 Task: Find connections with filter location Būsh with filter topic #managementwith filter profile language Spanish with filter current company SKS Enterpprises - Human Resource Planning and Management with filter school RAYAT BAHRA UNIVERSITY with filter industry Motor Vehicle Parts Manufacturing with filter service category Videography with filter keywords title Mechanic
Action: Mouse moved to (495, 69)
Screenshot: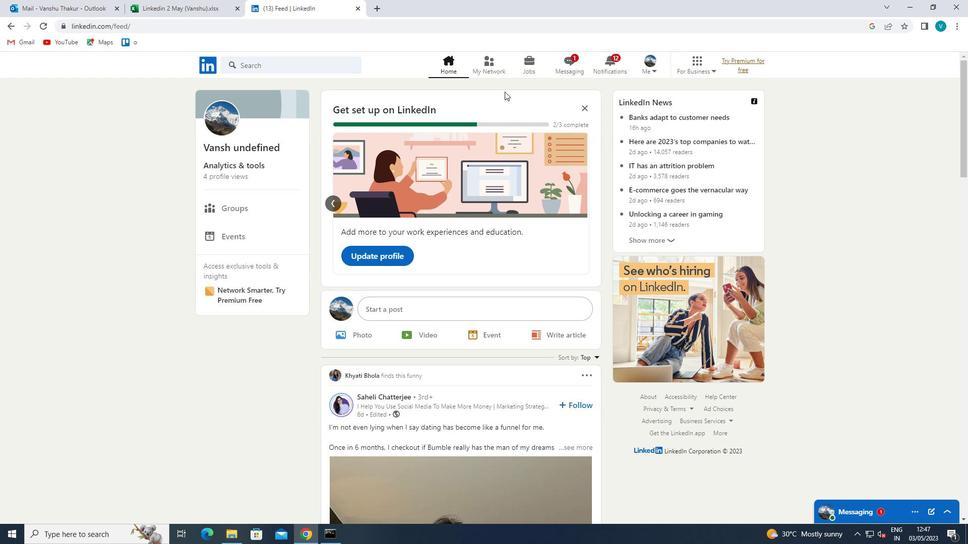 
Action: Mouse pressed left at (495, 69)
Screenshot: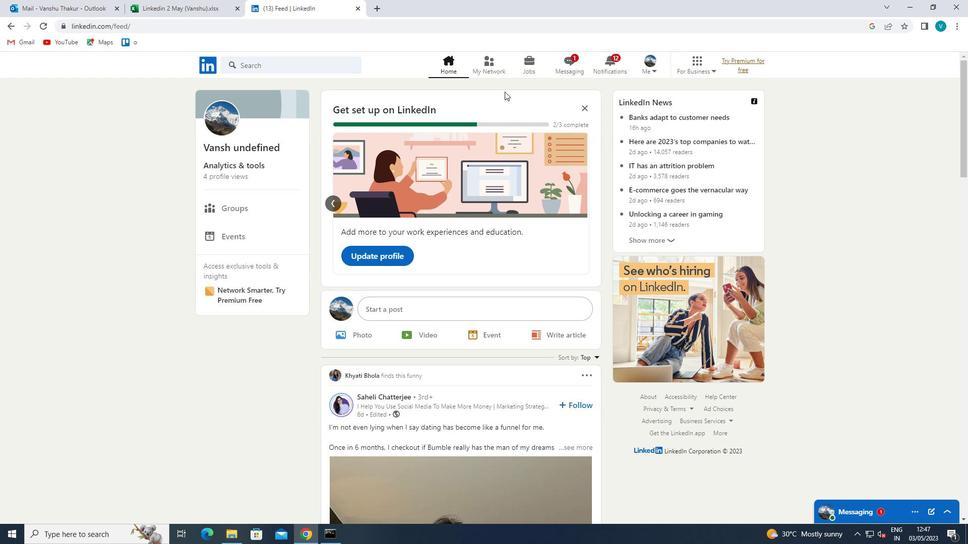
Action: Mouse moved to (265, 114)
Screenshot: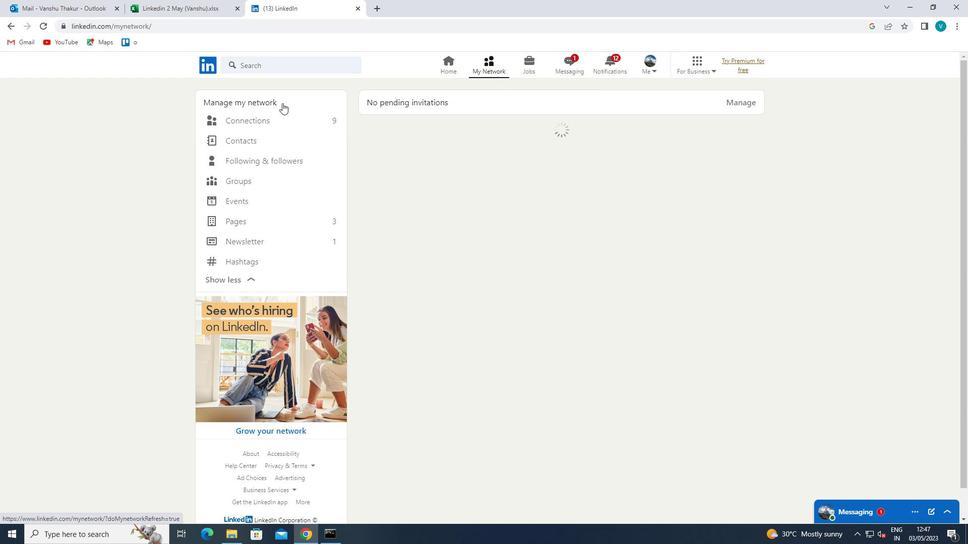 
Action: Mouse pressed left at (265, 114)
Screenshot: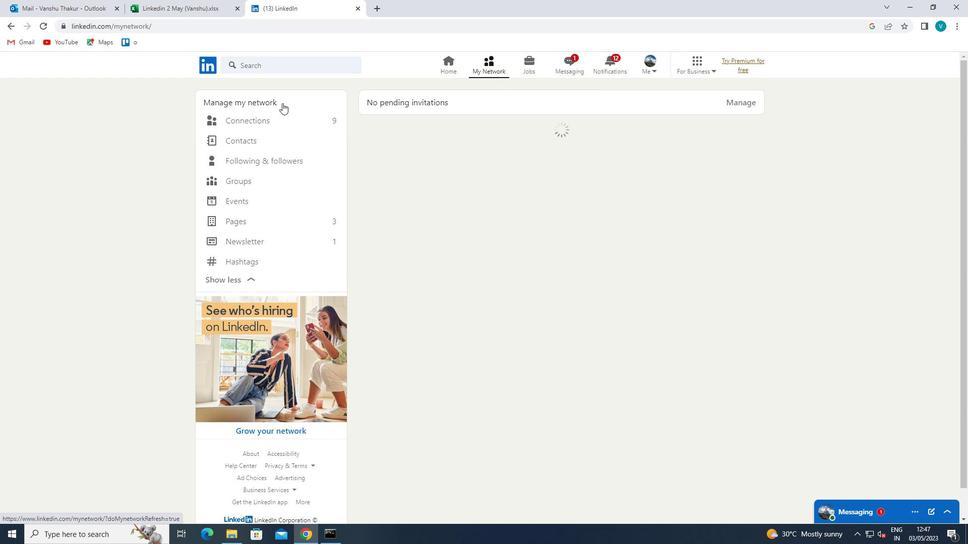 
Action: Mouse moved to (562, 119)
Screenshot: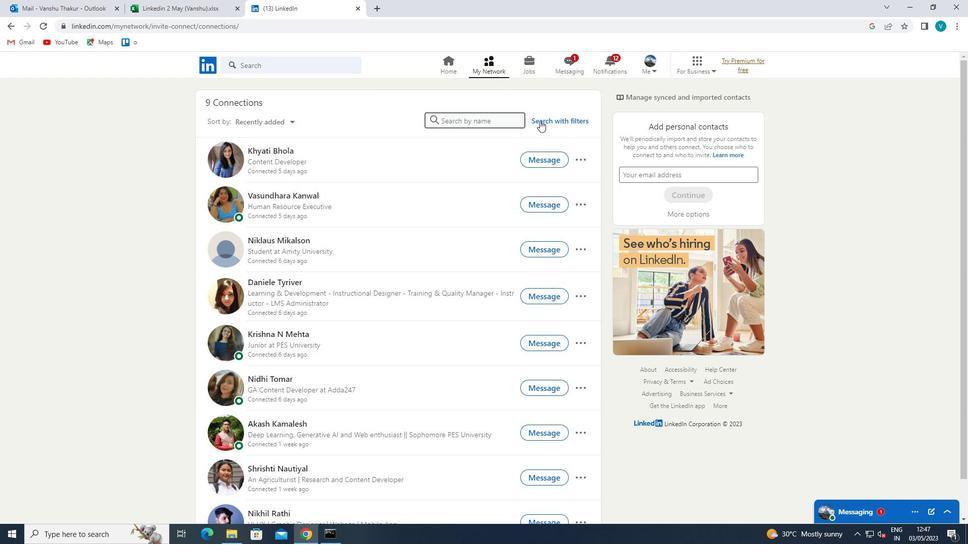 
Action: Mouse pressed left at (562, 119)
Screenshot: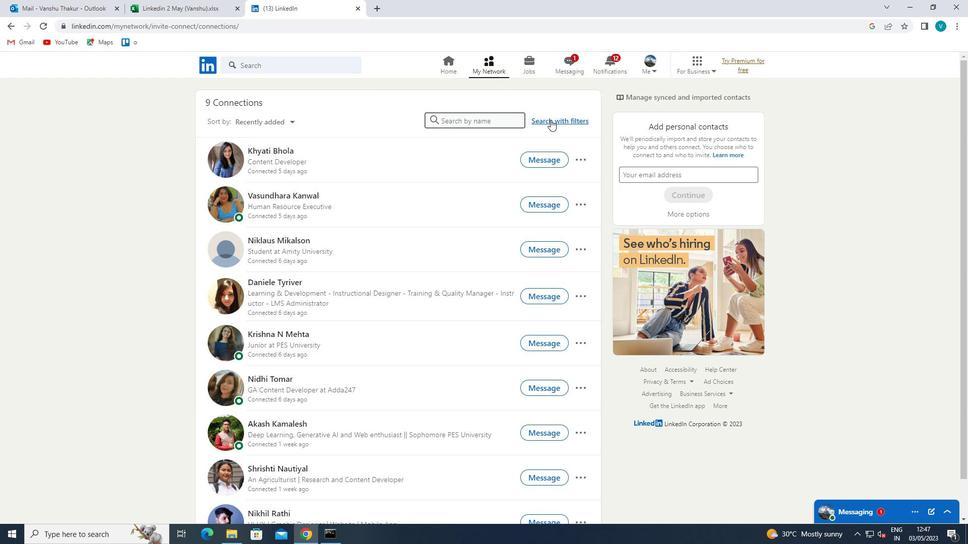 
Action: Mouse moved to (471, 93)
Screenshot: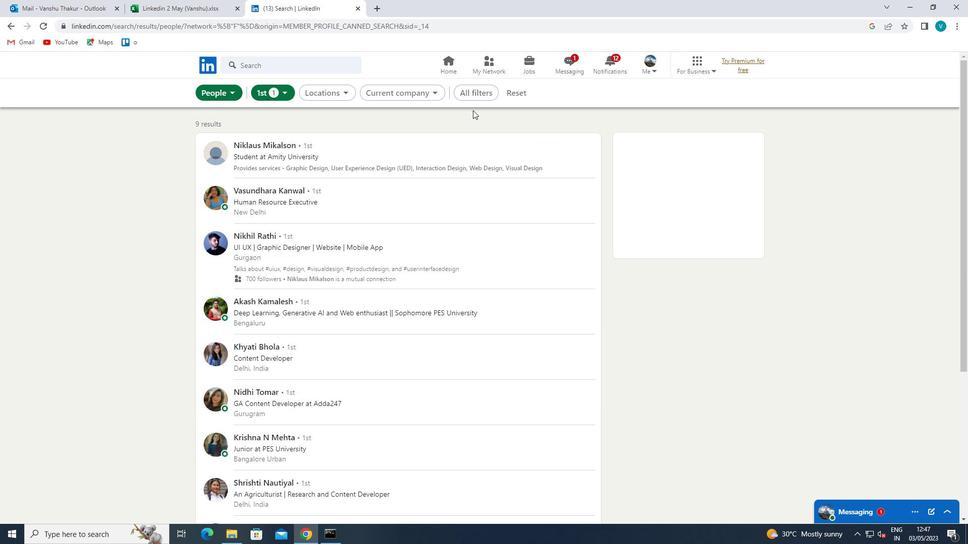 
Action: Mouse pressed left at (471, 93)
Screenshot: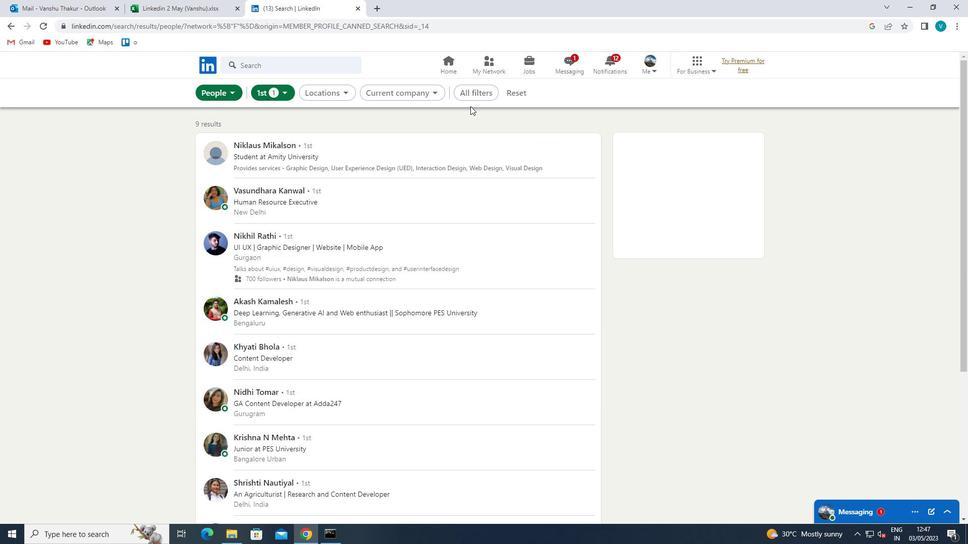 
Action: Mouse moved to (768, 203)
Screenshot: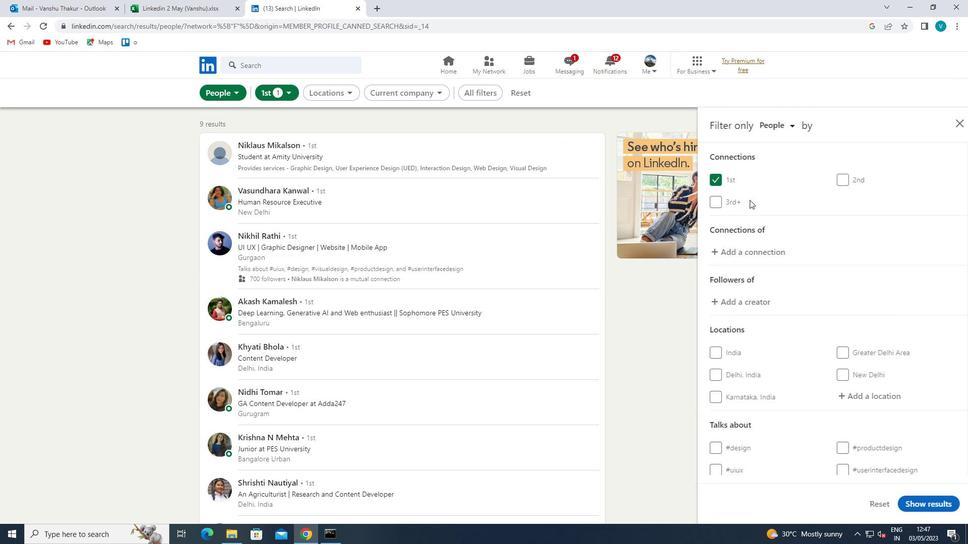 
Action: Mouse scrolled (768, 203) with delta (0, 0)
Screenshot: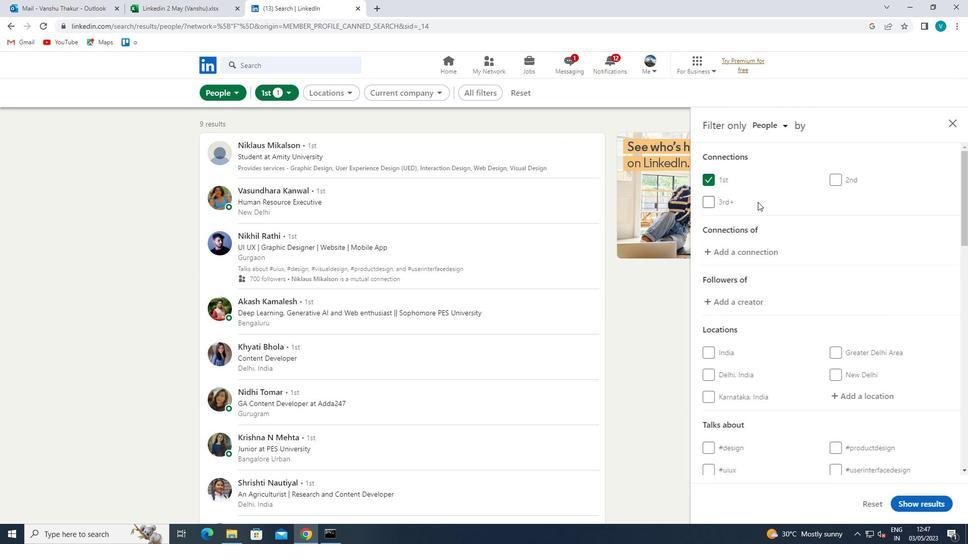 
Action: Mouse scrolled (768, 203) with delta (0, 0)
Screenshot: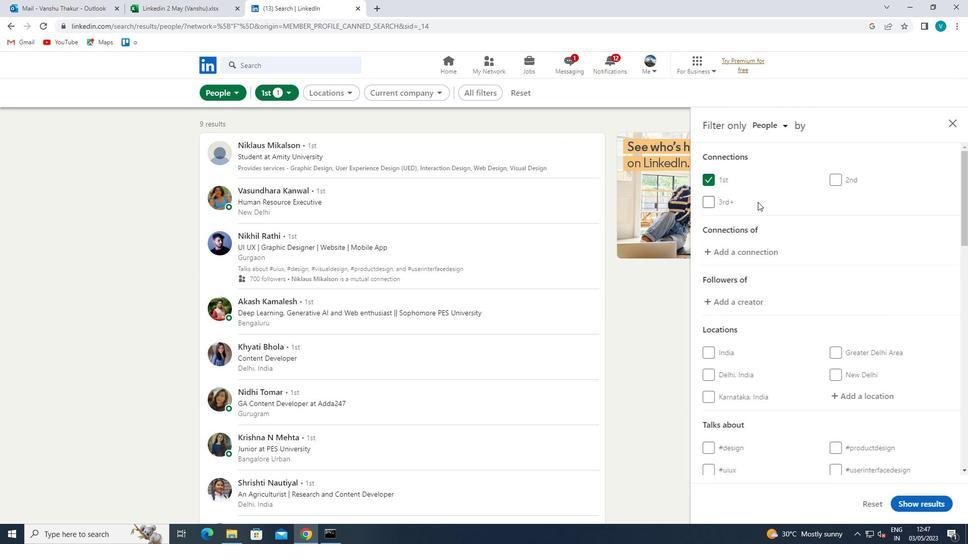 
Action: Mouse scrolled (768, 203) with delta (0, 0)
Screenshot: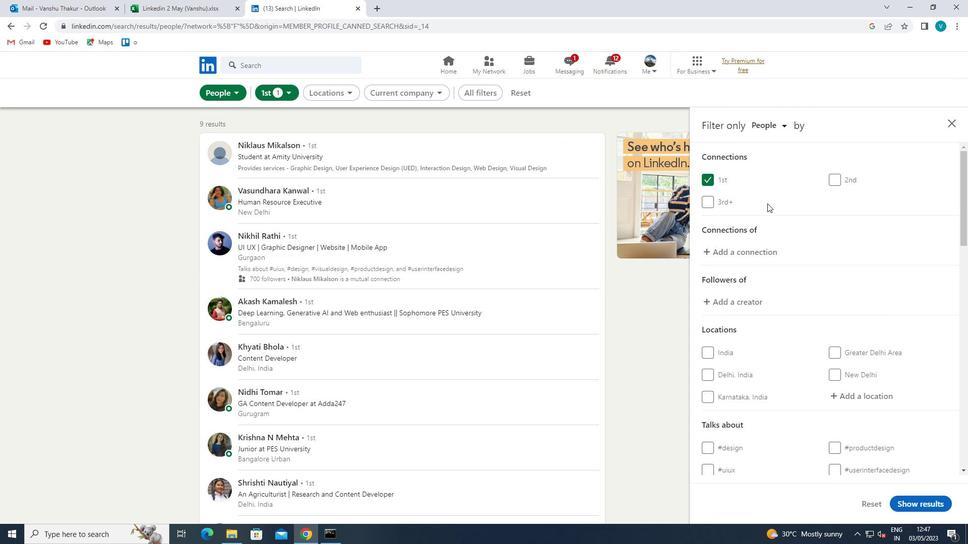 
Action: Mouse moved to (849, 240)
Screenshot: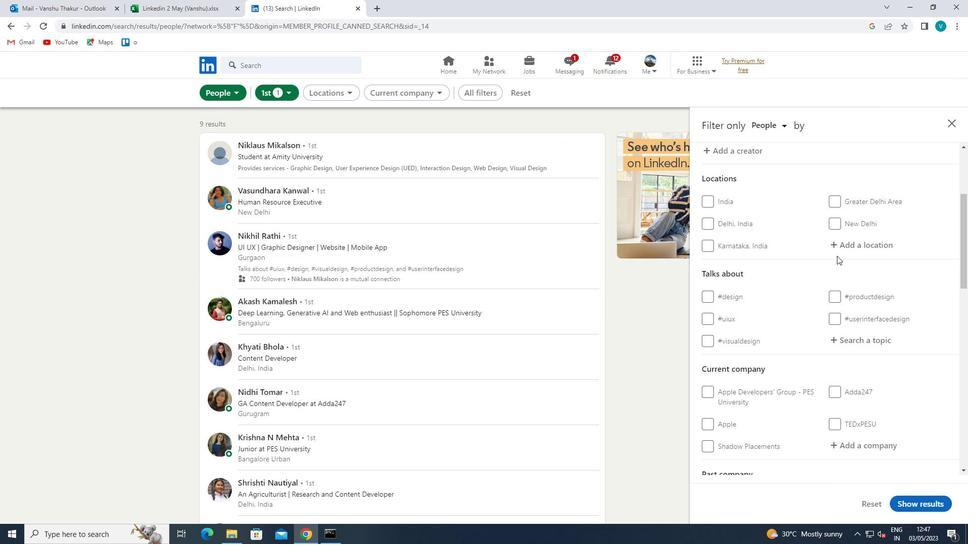 
Action: Mouse pressed left at (849, 240)
Screenshot: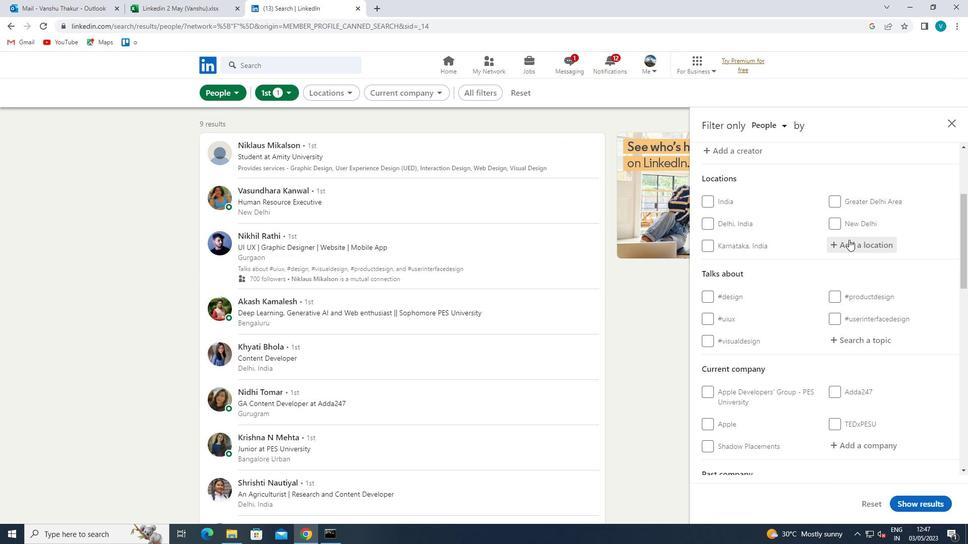 
Action: Mouse moved to (785, 202)
Screenshot: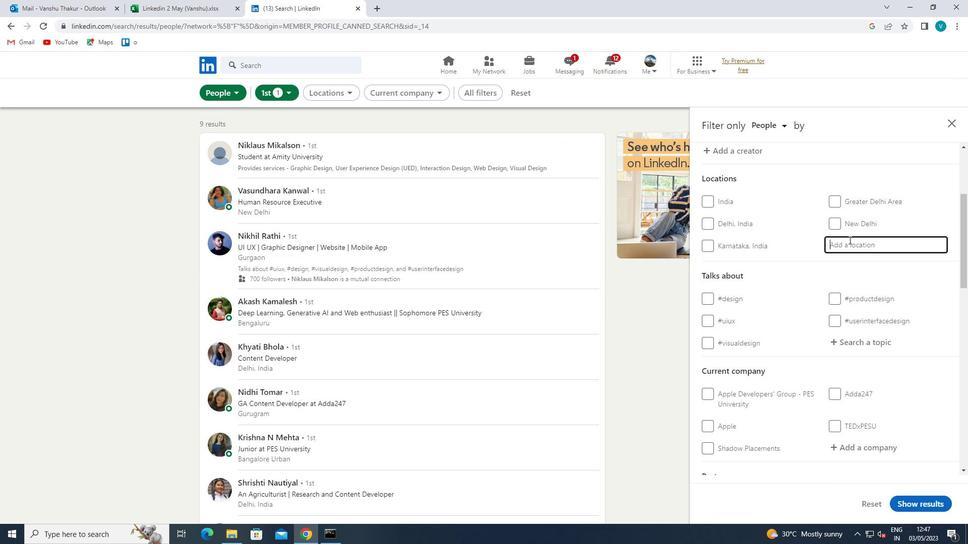 
Action: Key pressed <Key.shift>BUSH
Screenshot: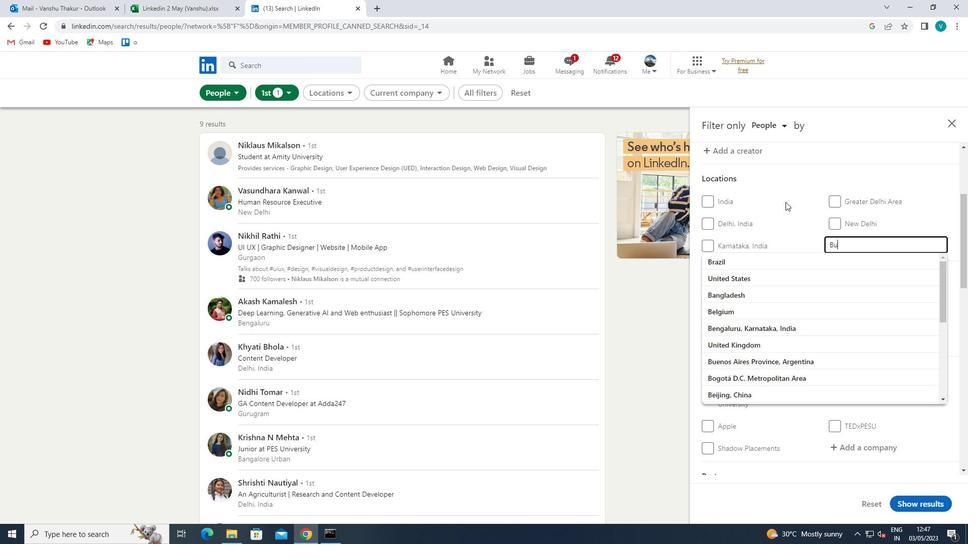 
Action: Mouse moved to (786, 263)
Screenshot: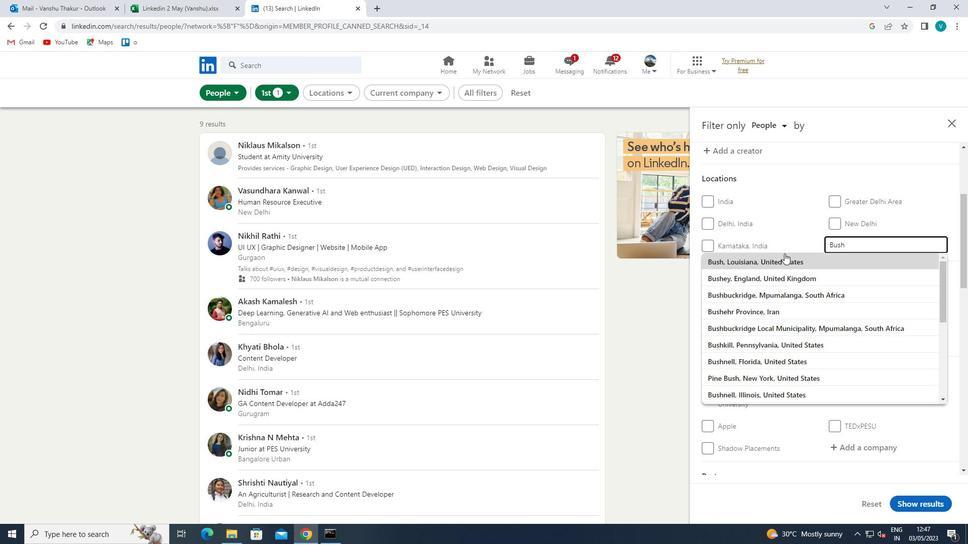 
Action: Mouse pressed left at (786, 263)
Screenshot: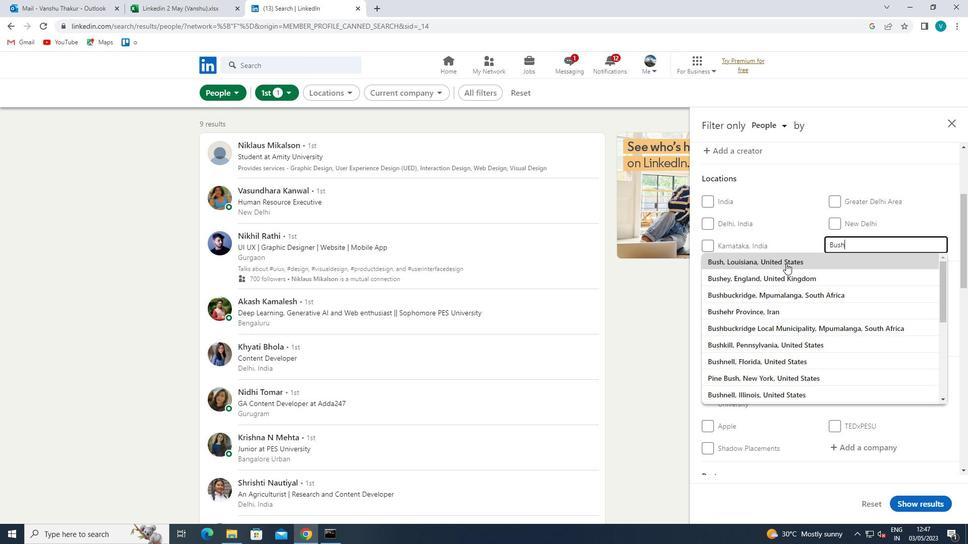 
Action: Mouse scrolled (786, 263) with delta (0, 0)
Screenshot: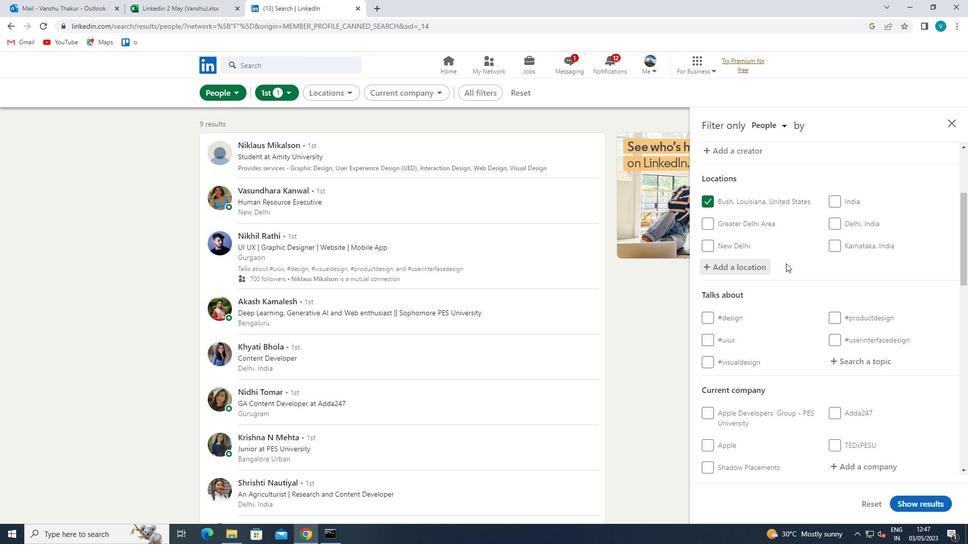 
Action: Mouse scrolled (786, 263) with delta (0, 0)
Screenshot: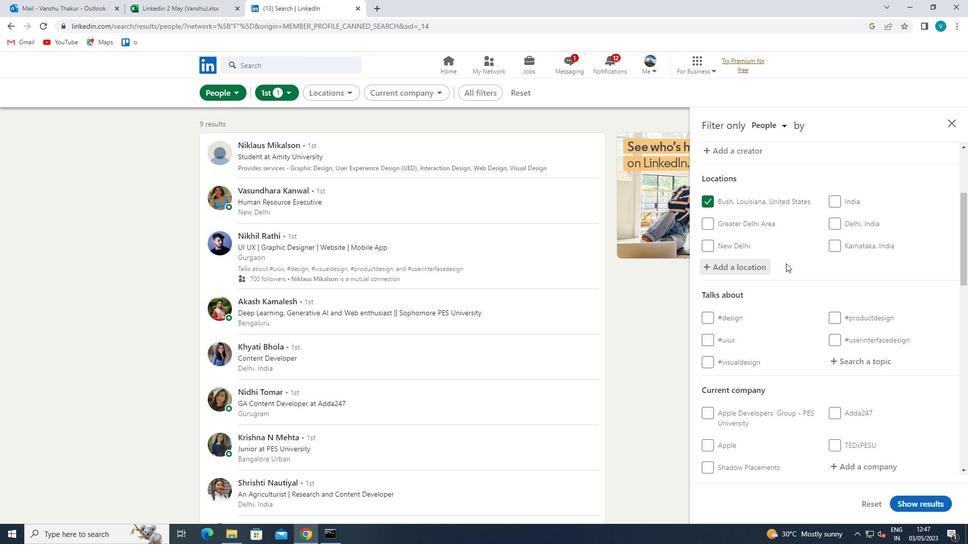 
Action: Mouse moved to (858, 264)
Screenshot: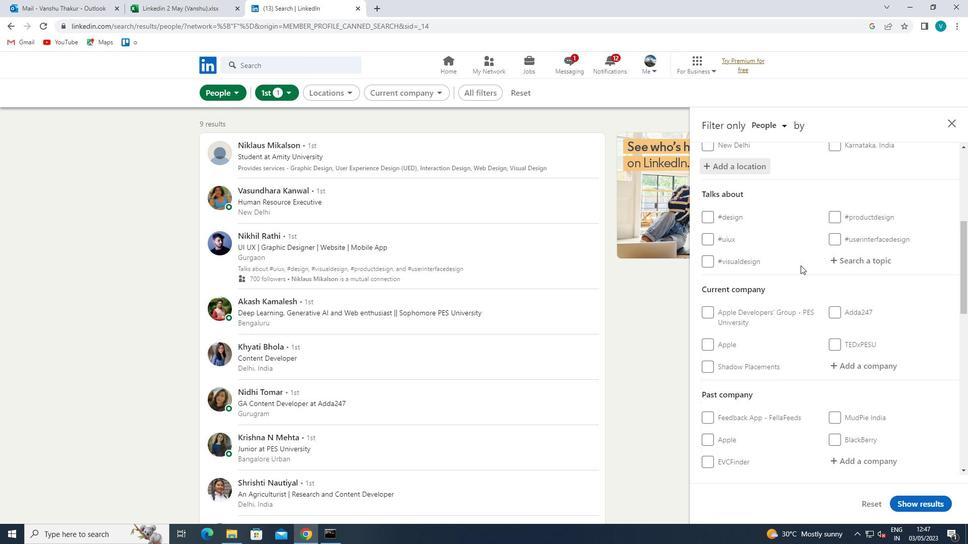
Action: Mouse pressed left at (858, 264)
Screenshot: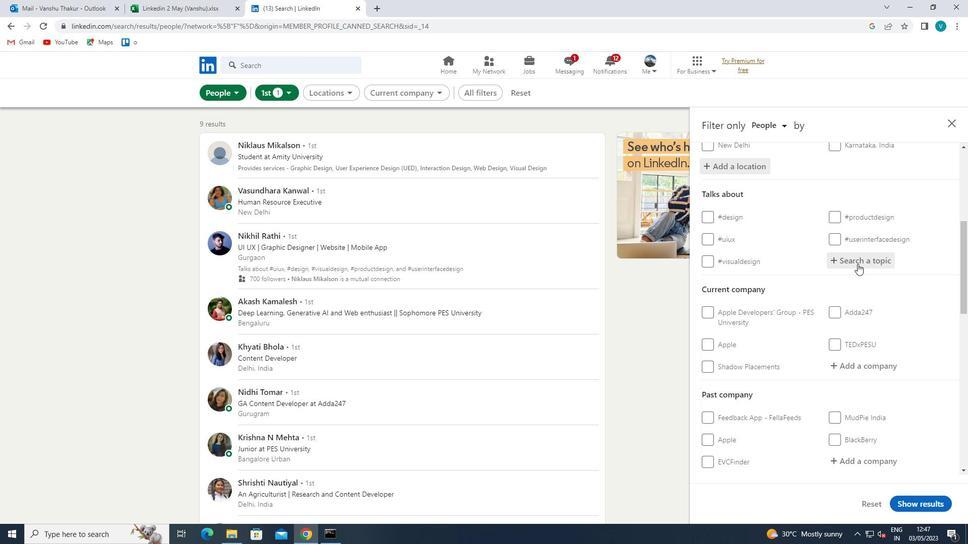 
Action: Key pressed MANAGEMENT
Screenshot: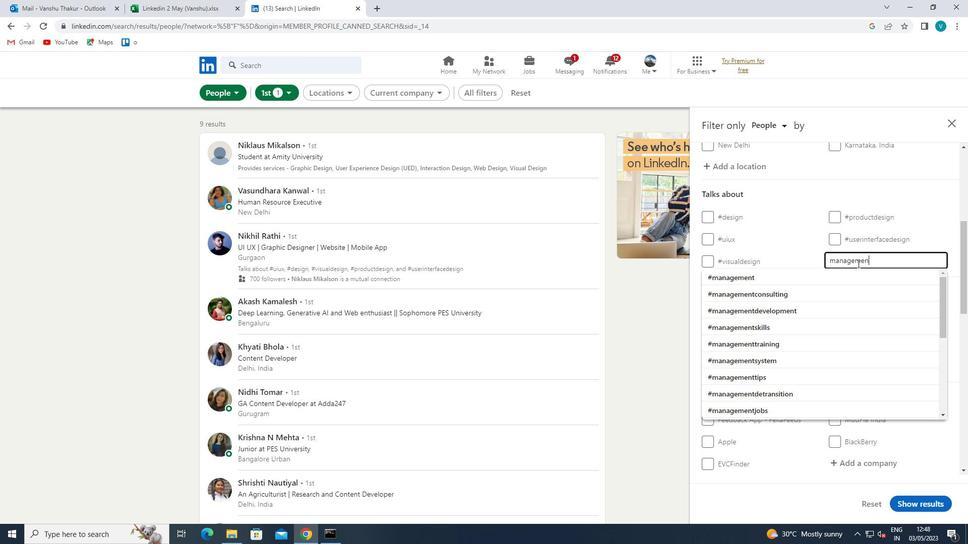 
Action: Mouse moved to (843, 273)
Screenshot: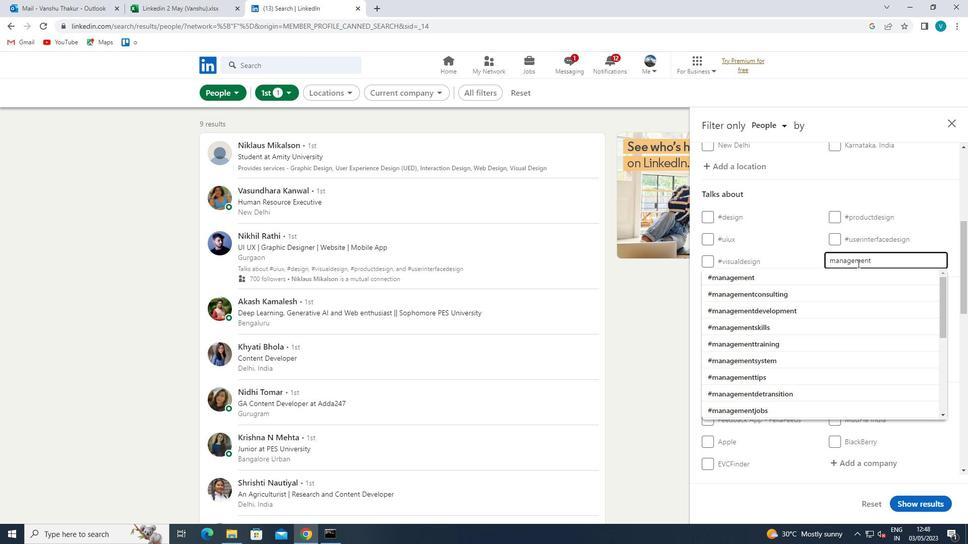 
Action: Mouse pressed left at (843, 273)
Screenshot: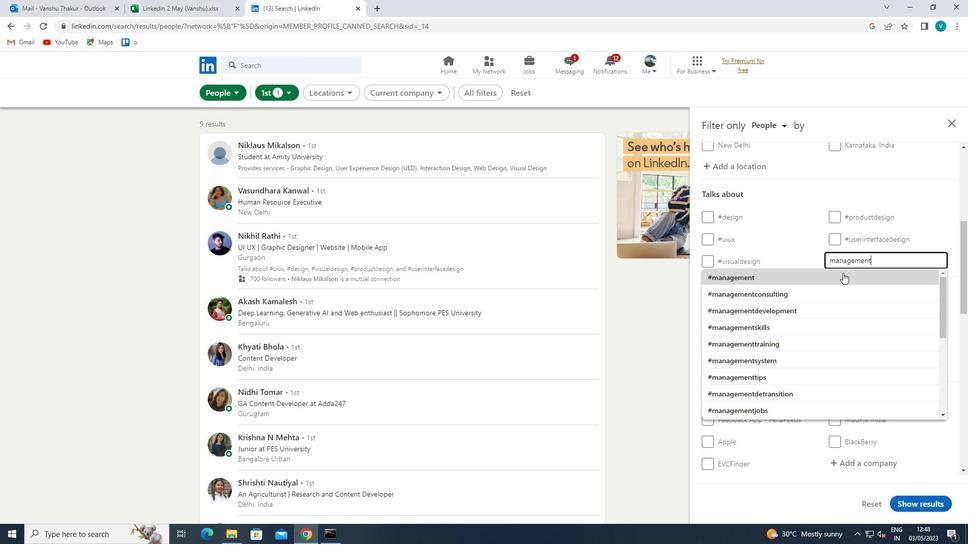 
Action: Mouse scrolled (843, 272) with delta (0, 0)
Screenshot: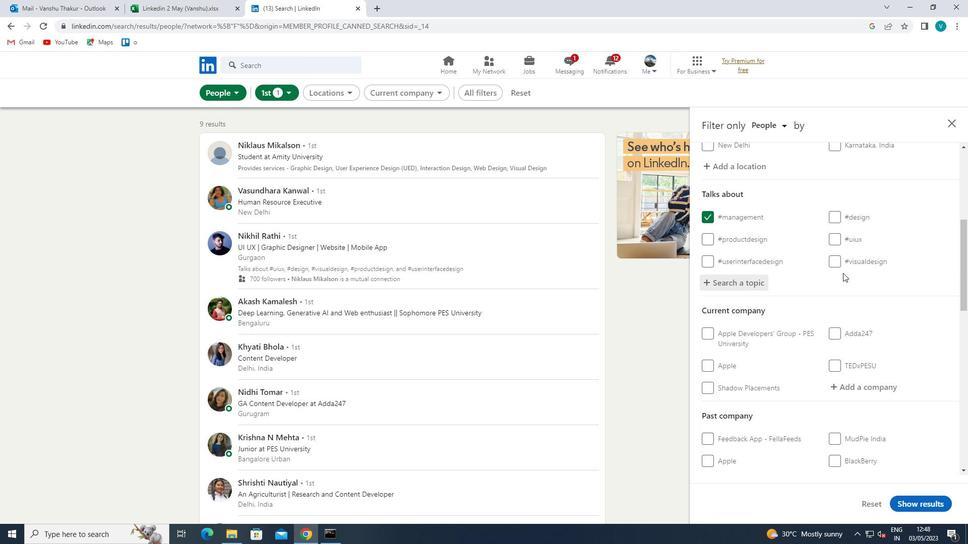 
Action: Mouse scrolled (843, 272) with delta (0, 0)
Screenshot: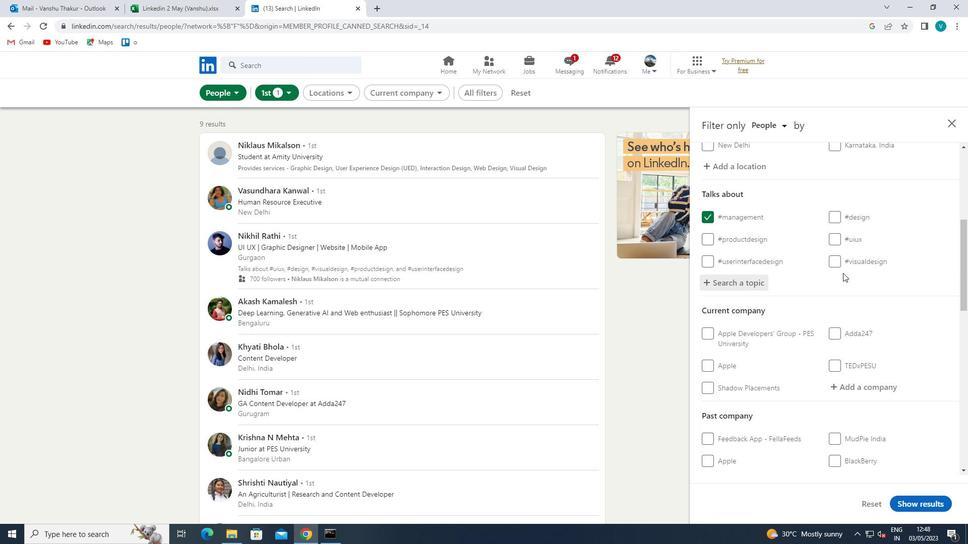
Action: Mouse scrolled (843, 272) with delta (0, 0)
Screenshot: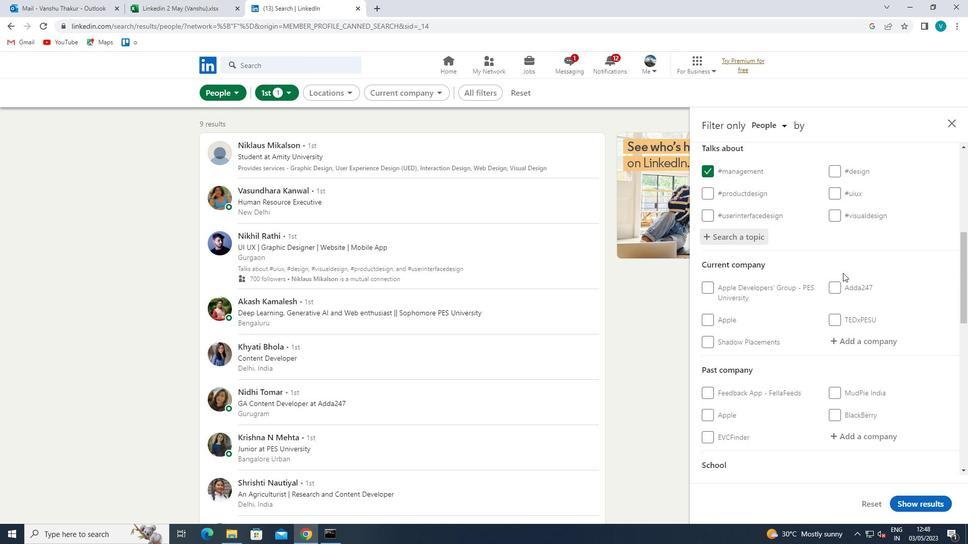 
Action: Mouse moved to (874, 234)
Screenshot: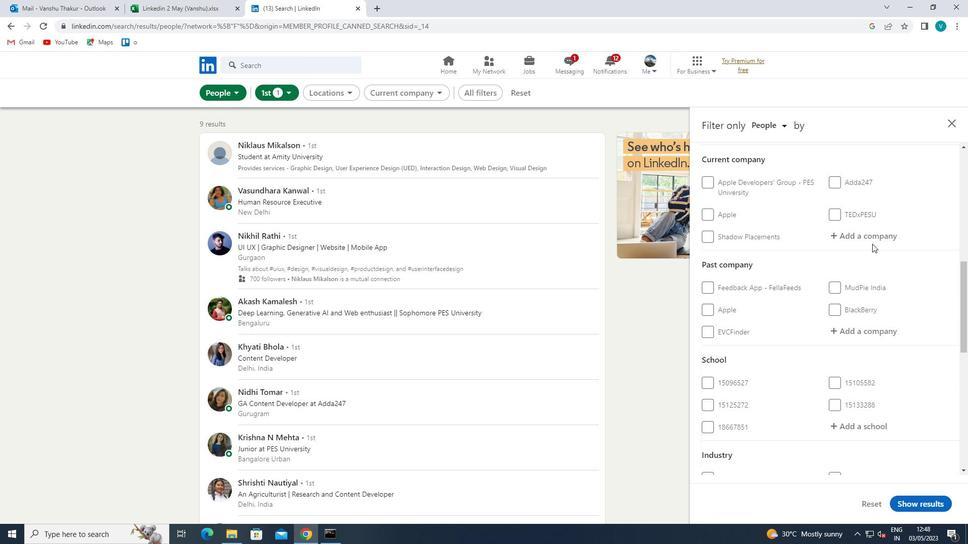
Action: Mouse pressed left at (874, 234)
Screenshot: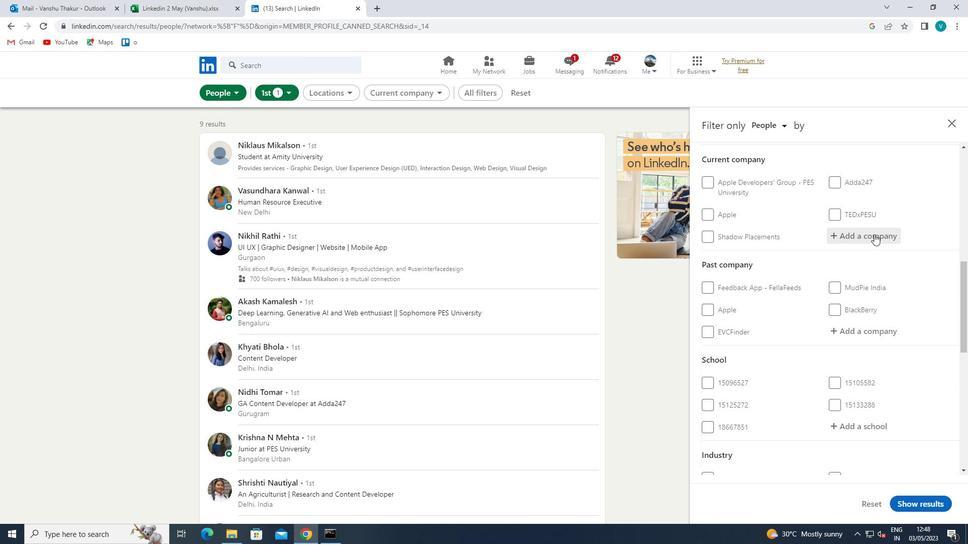 
Action: Key pressed <Key.shift>SKS<Key.space>
Screenshot: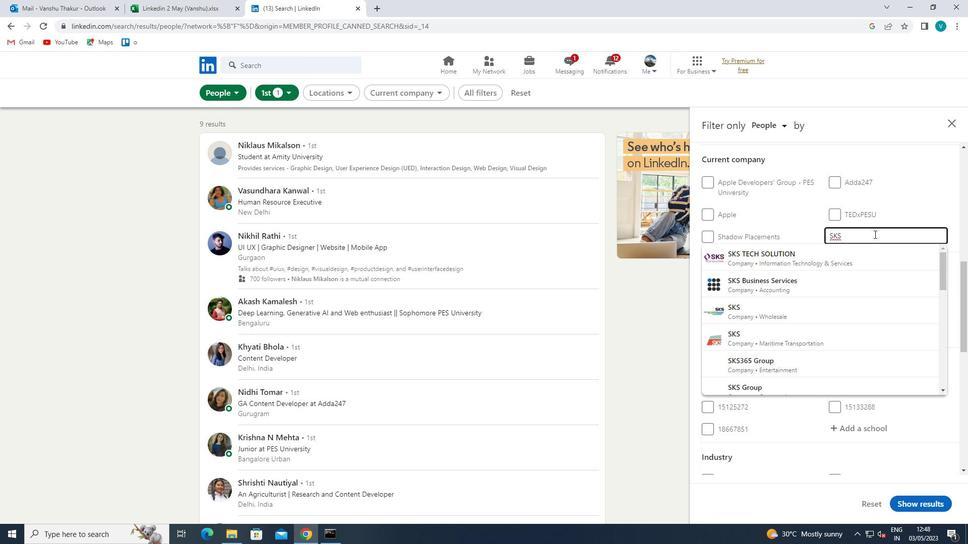 
Action: Mouse moved to (872, 236)
Screenshot: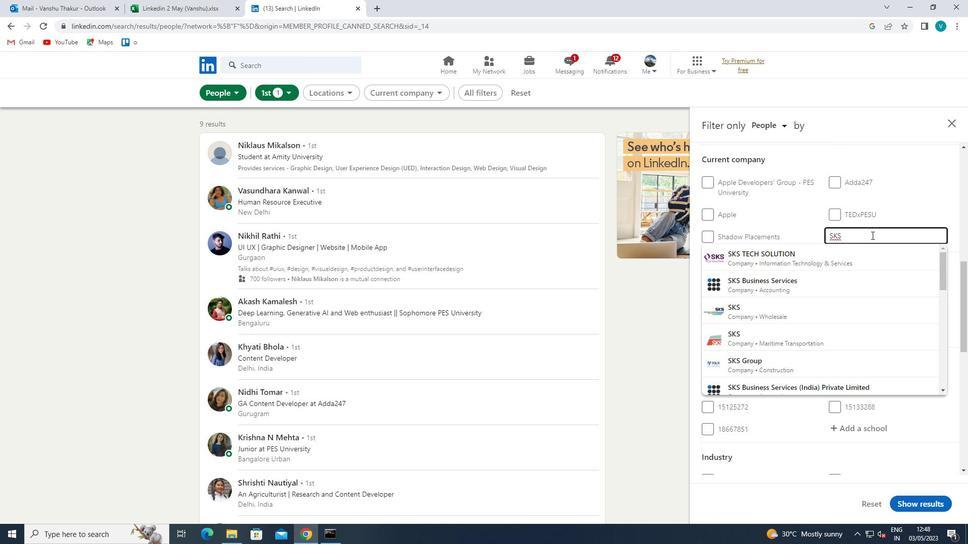 
Action: Key pressed <Key.shift>
Screenshot: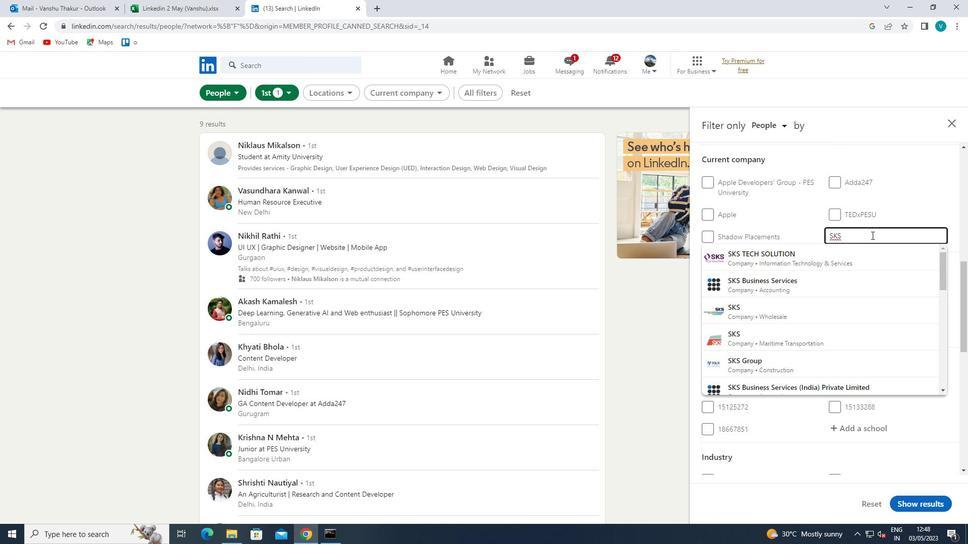 
Action: Mouse moved to (872, 236)
Screenshot: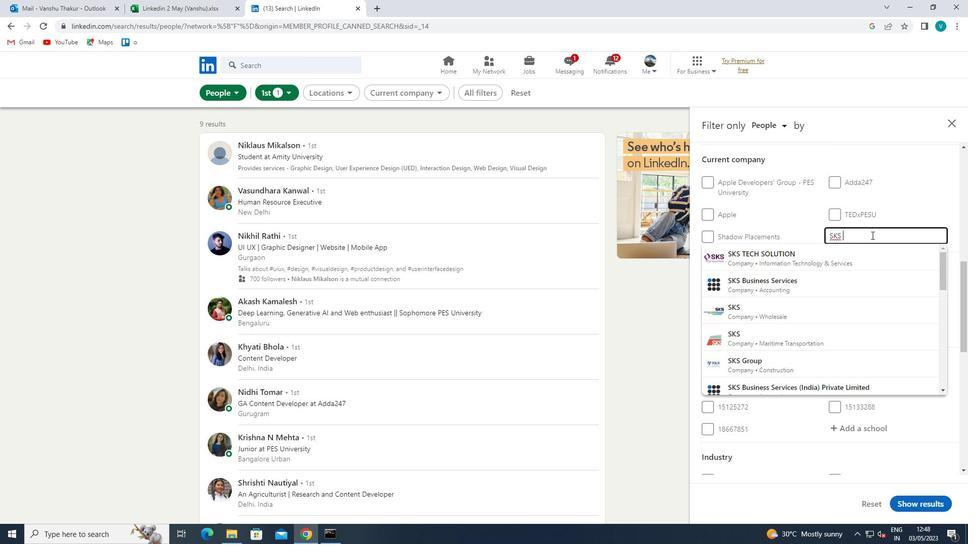 
Action: Key pressed EN
Screenshot: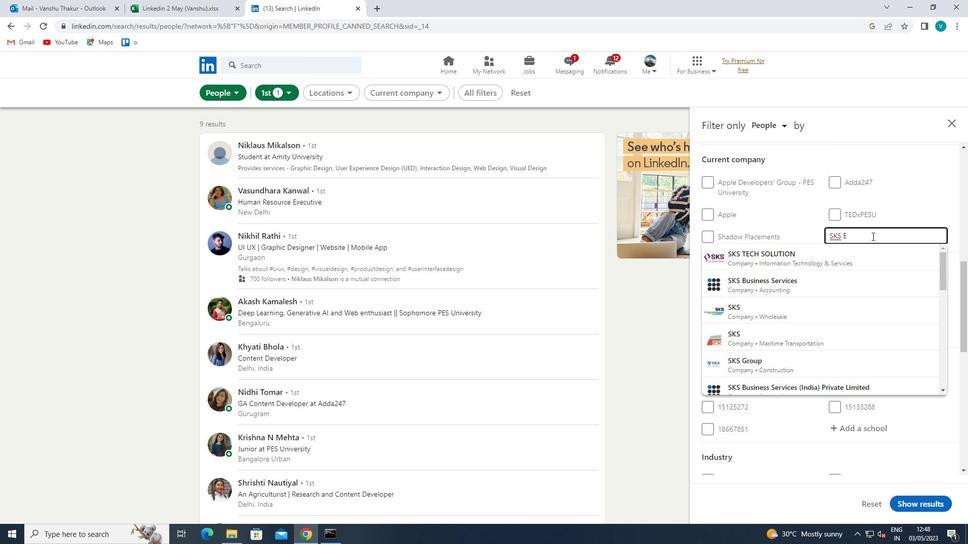 
Action: Mouse moved to (875, 255)
Screenshot: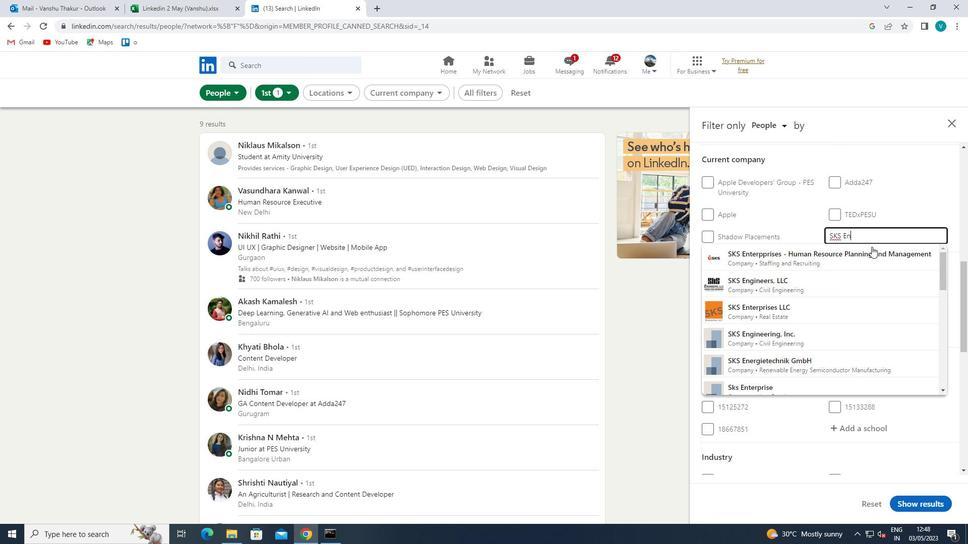 
Action: Mouse pressed left at (875, 255)
Screenshot: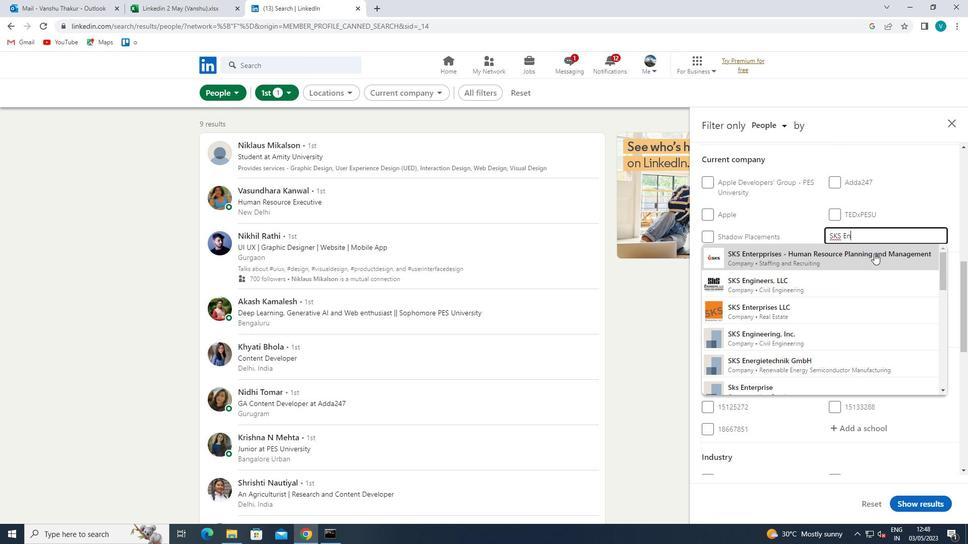 
Action: Mouse moved to (875, 257)
Screenshot: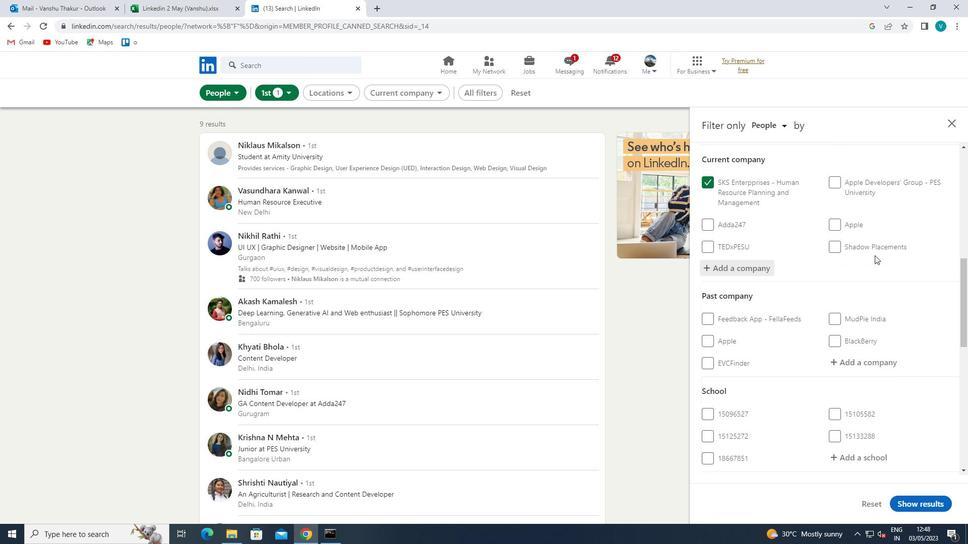 
Action: Mouse scrolled (875, 256) with delta (0, 0)
Screenshot: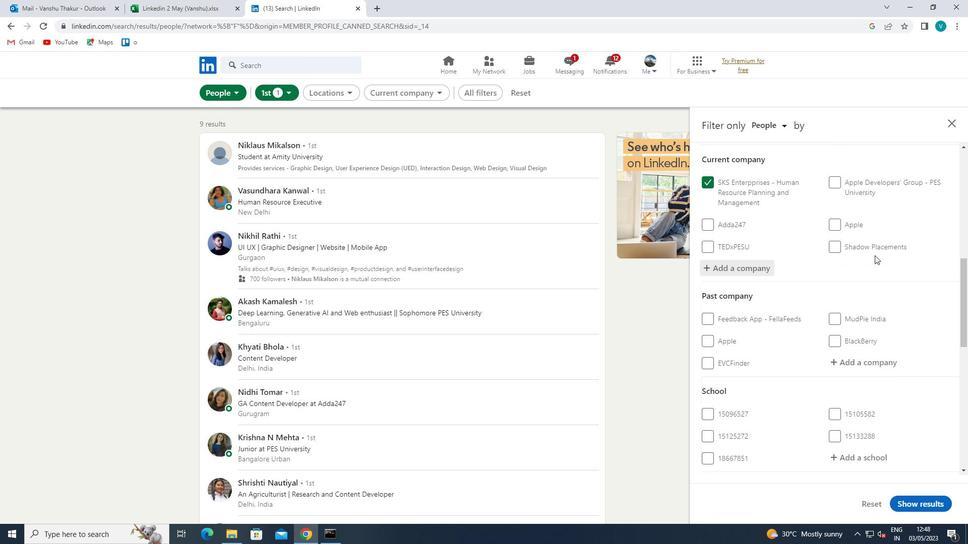 
Action: Mouse moved to (874, 257)
Screenshot: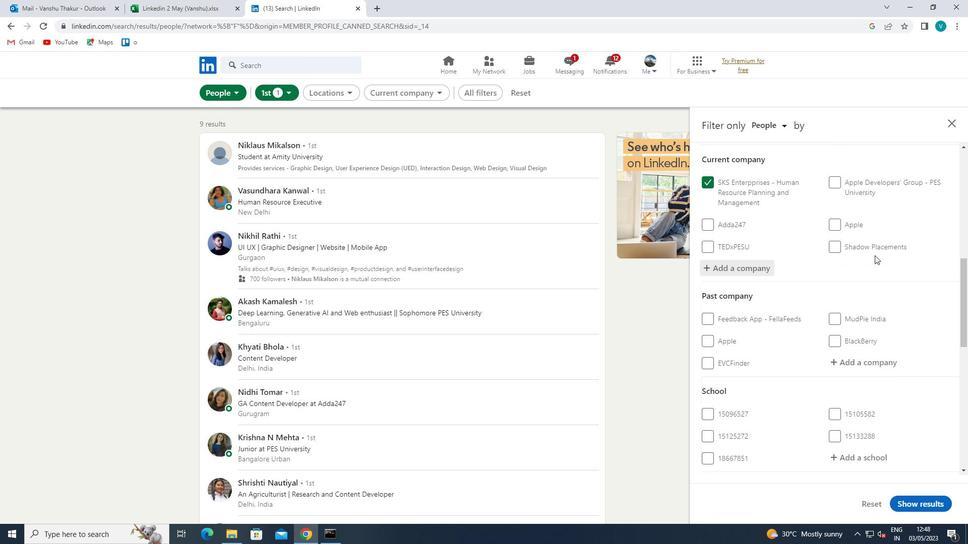
Action: Mouse scrolled (874, 257) with delta (0, 0)
Screenshot: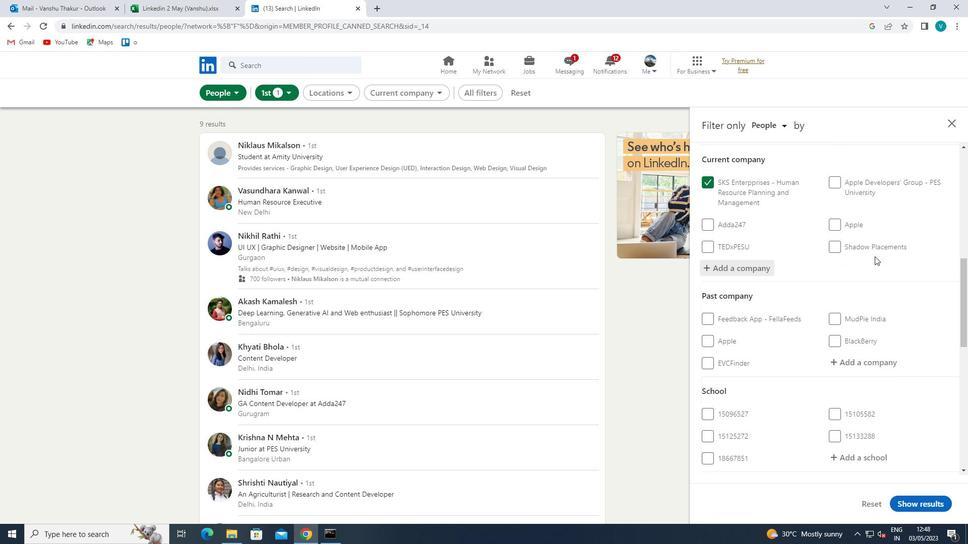 
Action: Mouse moved to (873, 258)
Screenshot: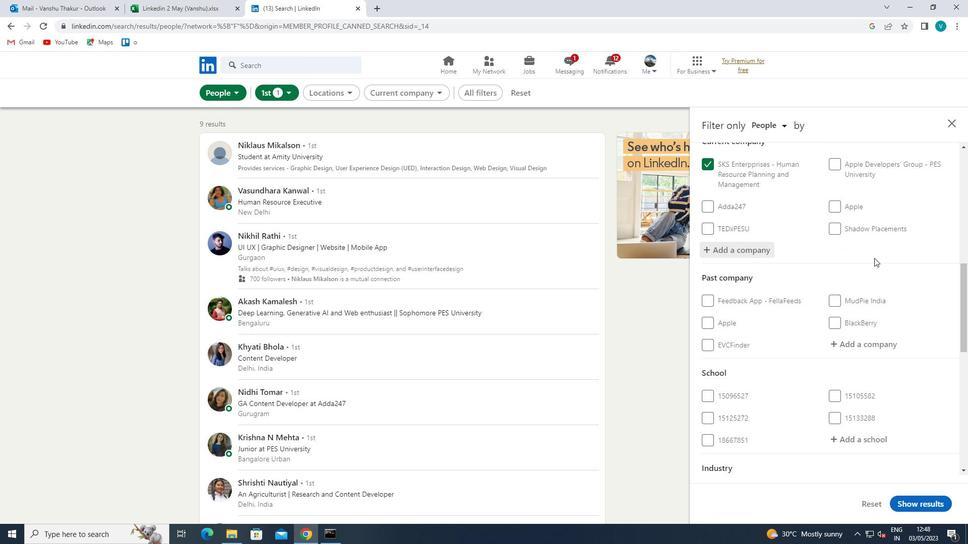 
Action: Mouse scrolled (873, 258) with delta (0, 0)
Screenshot: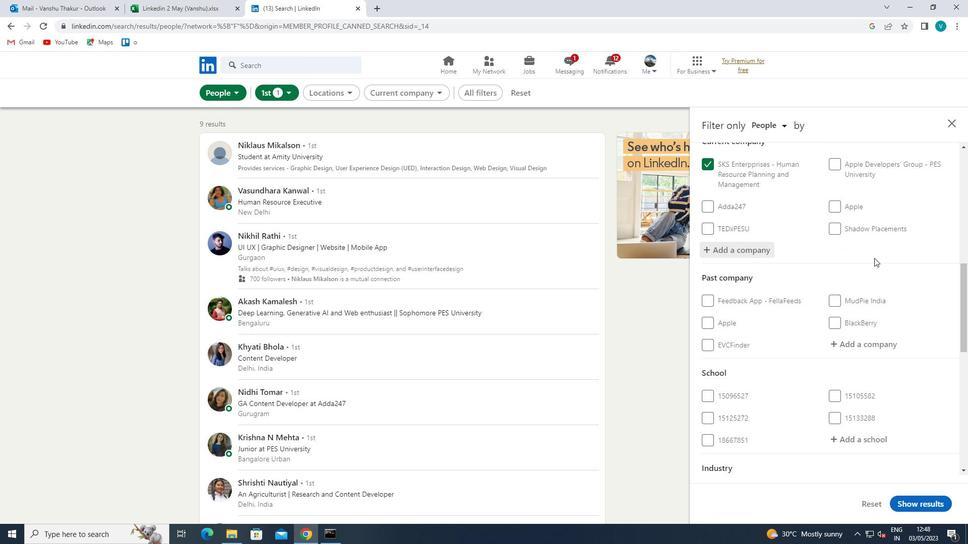 
Action: Mouse moved to (859, 302)
Screenshot: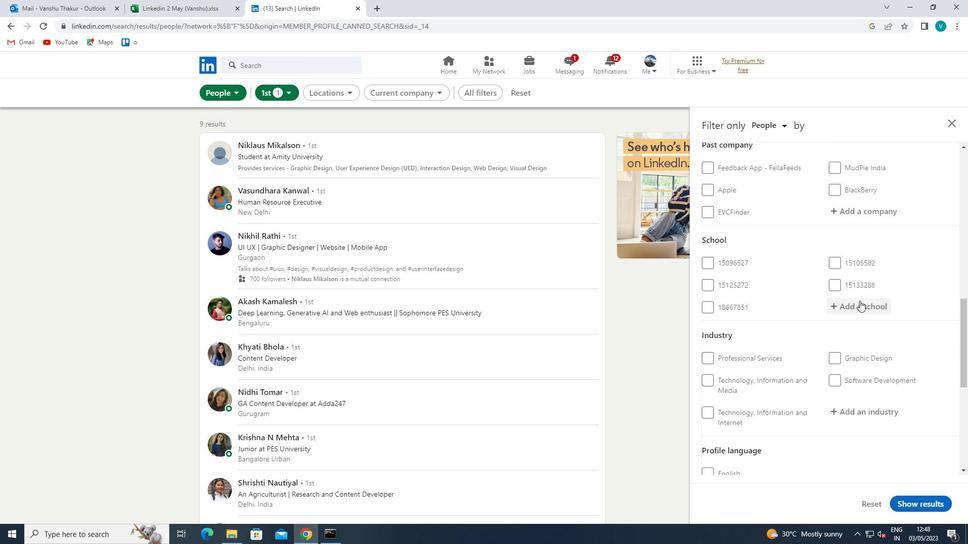 
Action: Mouse pressed left at (859, 302)
Screenshot: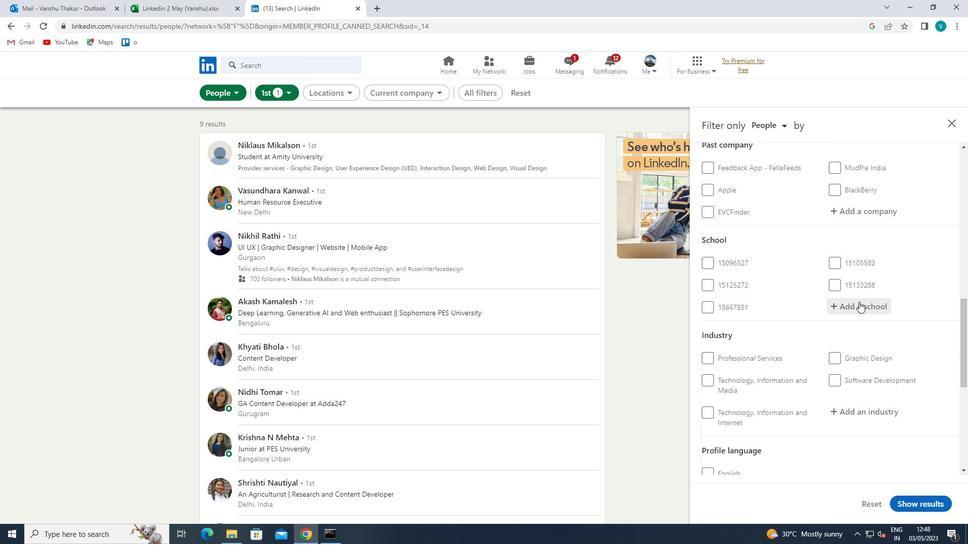 
Action: Key pressed <Key.shift><Key.shift><Key.shift><Key.shift>RAYAT<Key.space>
Screenshot: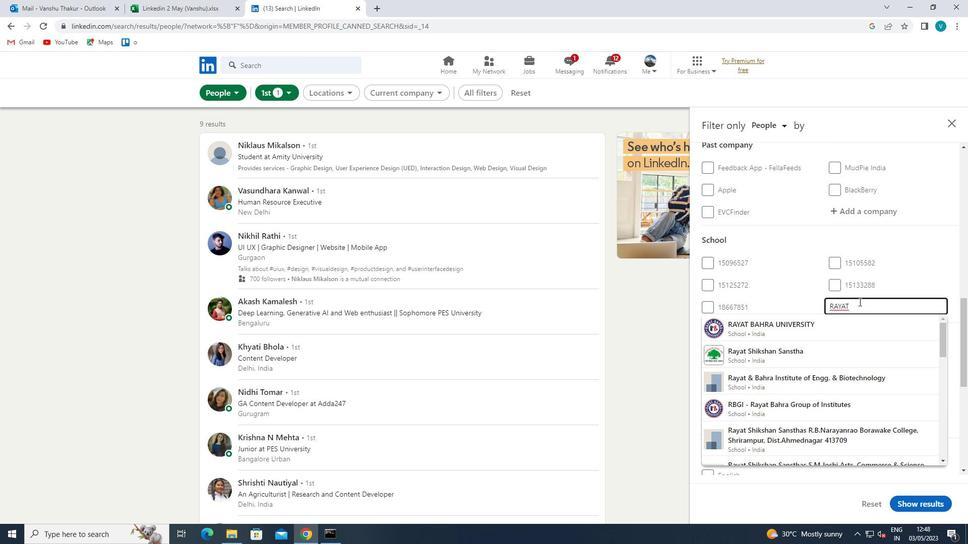 
Action: Mouse moved to (846, 327)
Screenshot: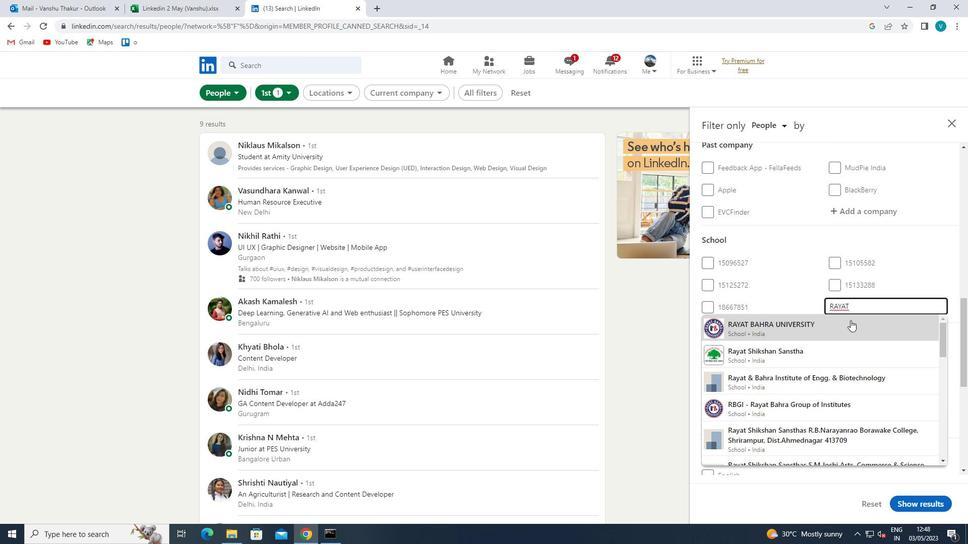 
Action: Mouse pressed left at (846, 327)
Screenshot: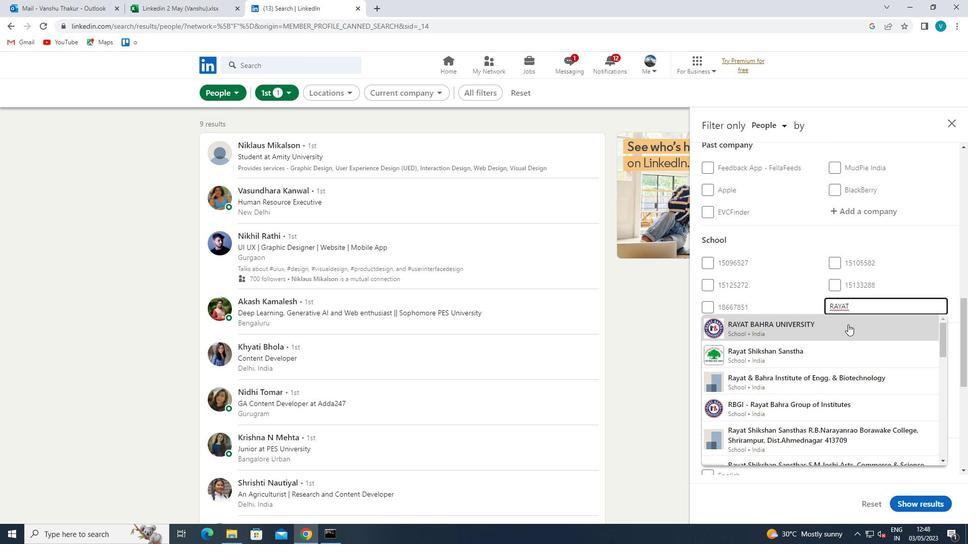 
Action: Mouse scrolled (846, 327) with delta (0, 0)
Screenshot: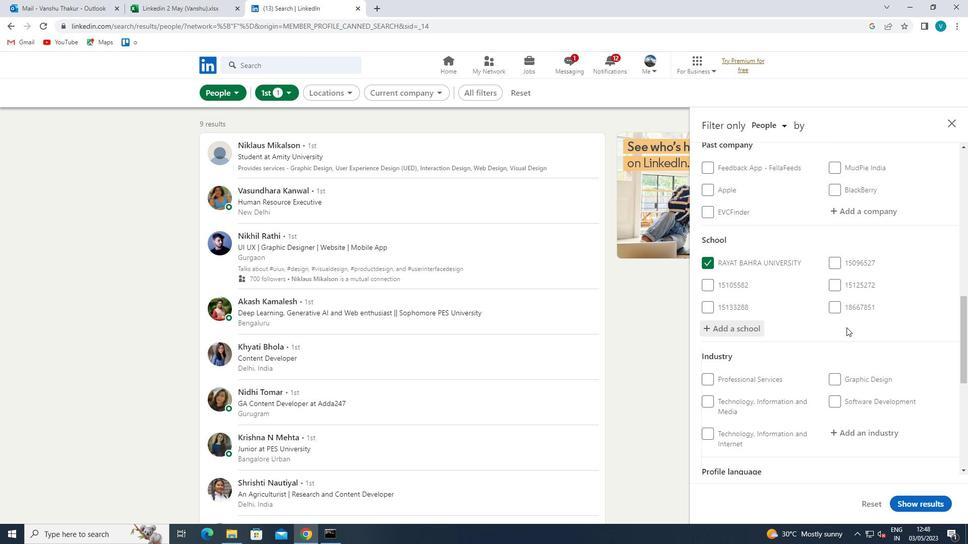 
Action: Mouse scrolled (846, 327) with delta (0, 0)
Screenshot: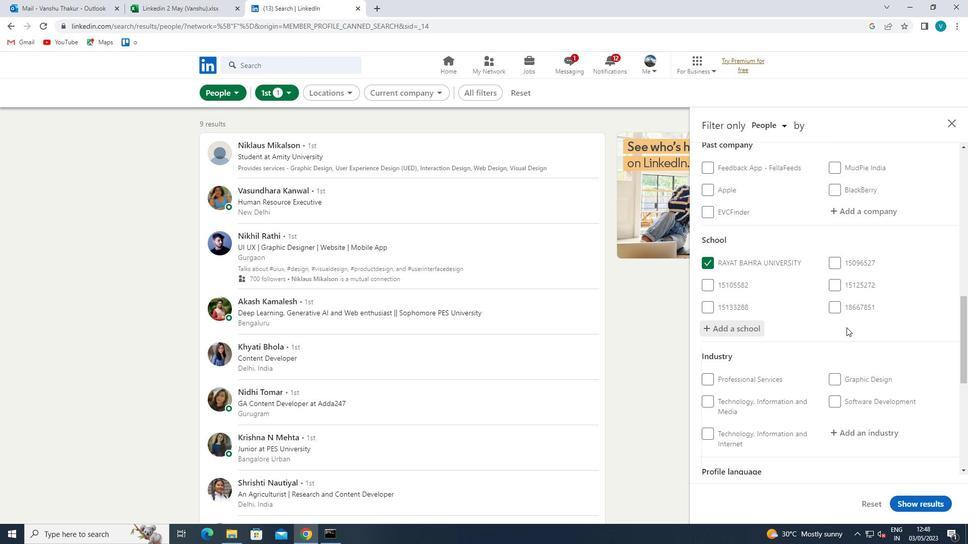 
Action: Mouse scrolled (846, 327) with delta (0, 0)
Screenshot: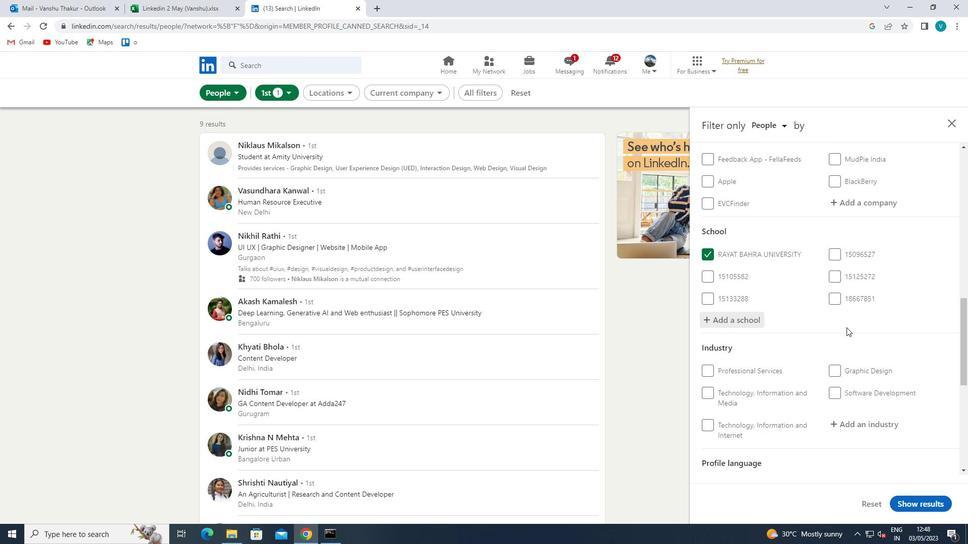 
Action: Mouse moved to (873, 278)
Screenshot: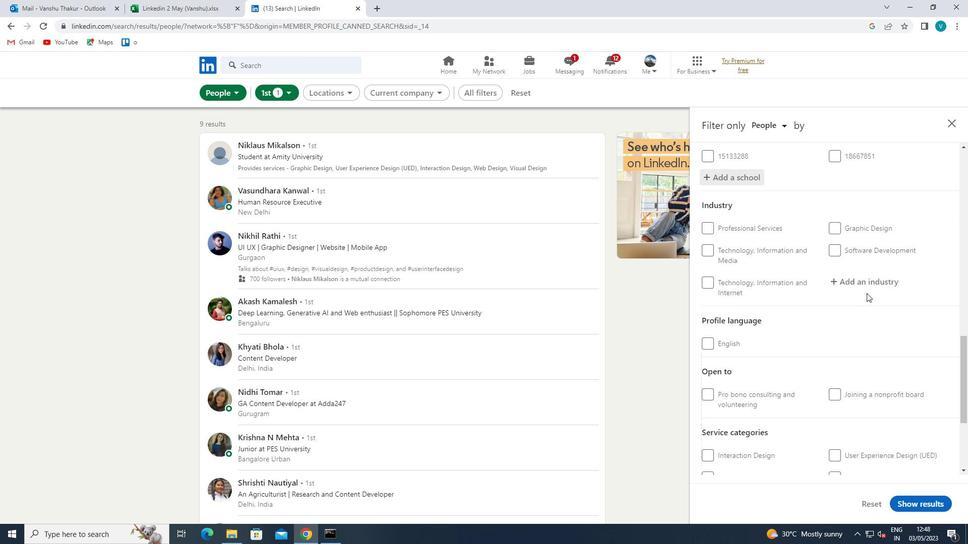 
Action: Mouse pressed left at (873, 278)
Screenshot: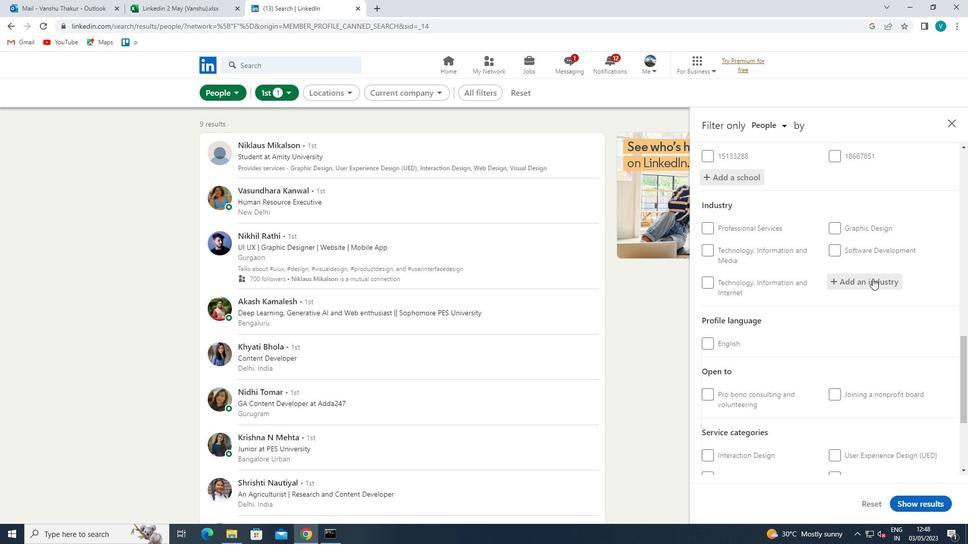 
Action: Key pressed <Key.shift>MOTOR<Key.space><Key.shift>VEHICLE<Key.space>
Screenshot: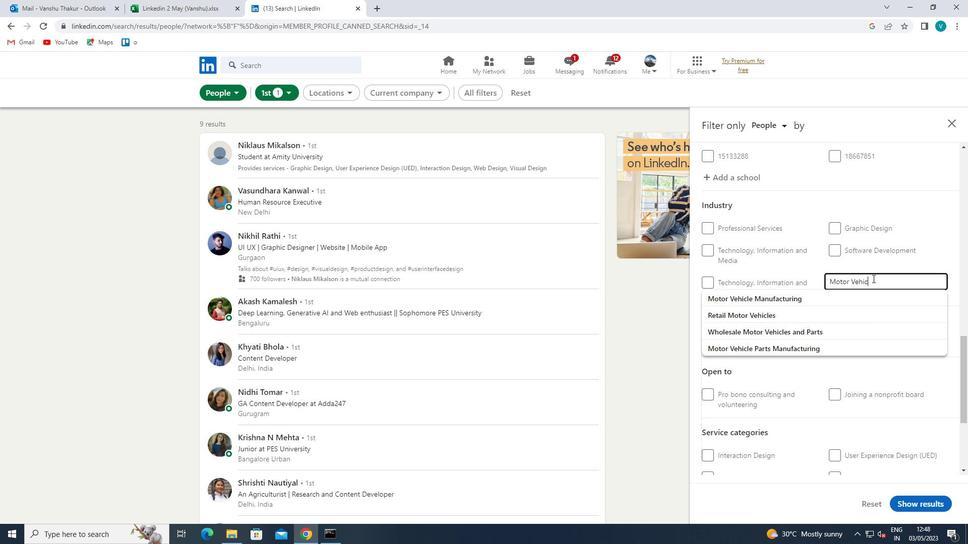 
Action: Mouse moved to (849, 310)
Screenshot: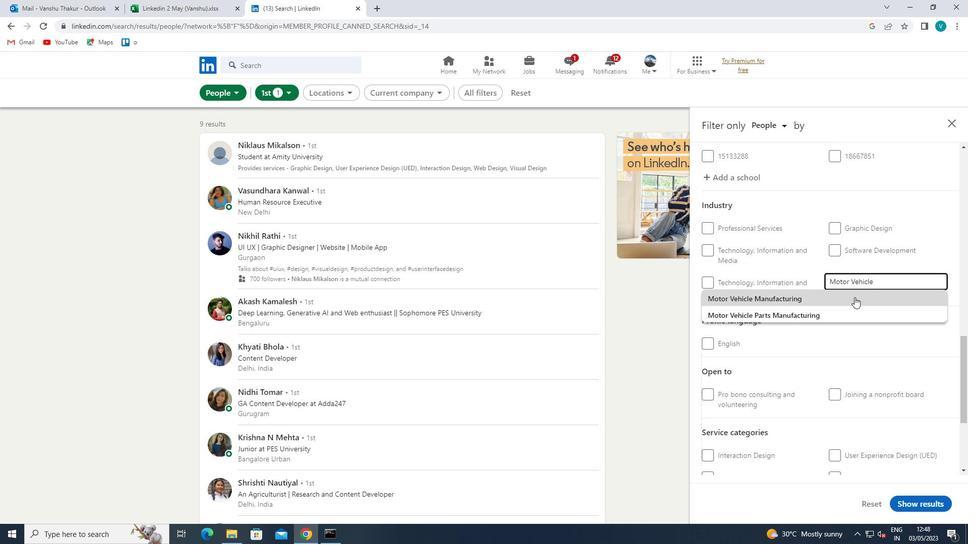 
Action: Mouse pressed left at (849, 310)
Screenshot: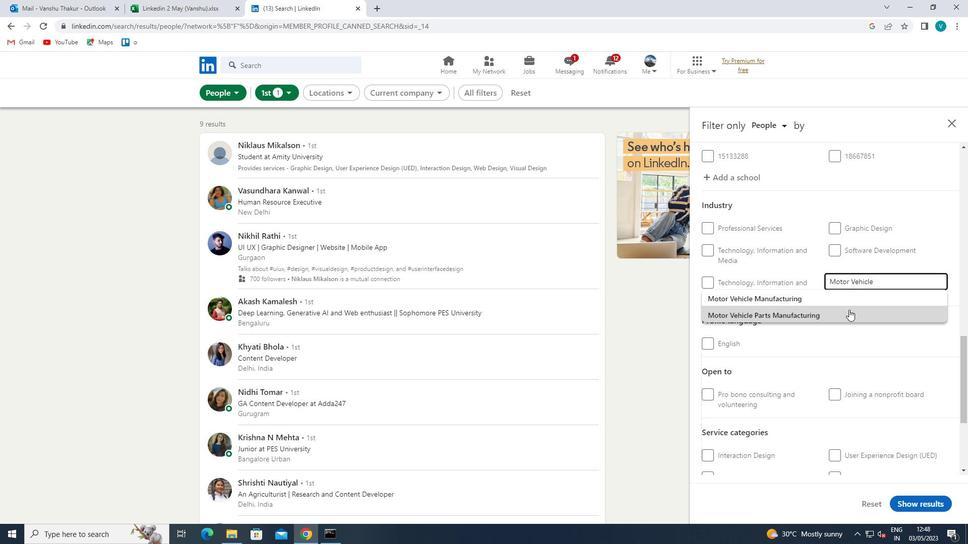 
Action: Mouse scrolled (849, 309) with delta (0, 0)
Screenshot: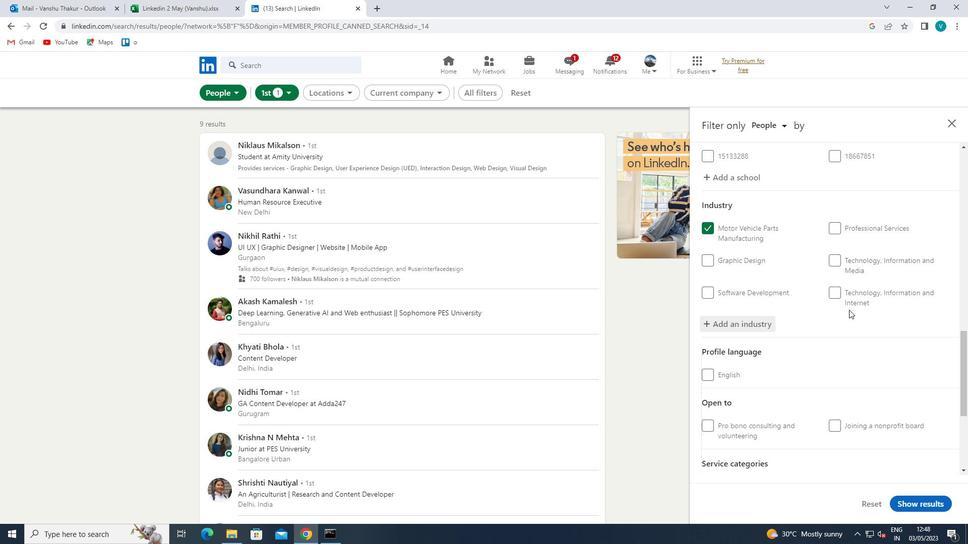 
Action: Mouse scrolled (849, 309) with delta (0, 0)
Screenshot: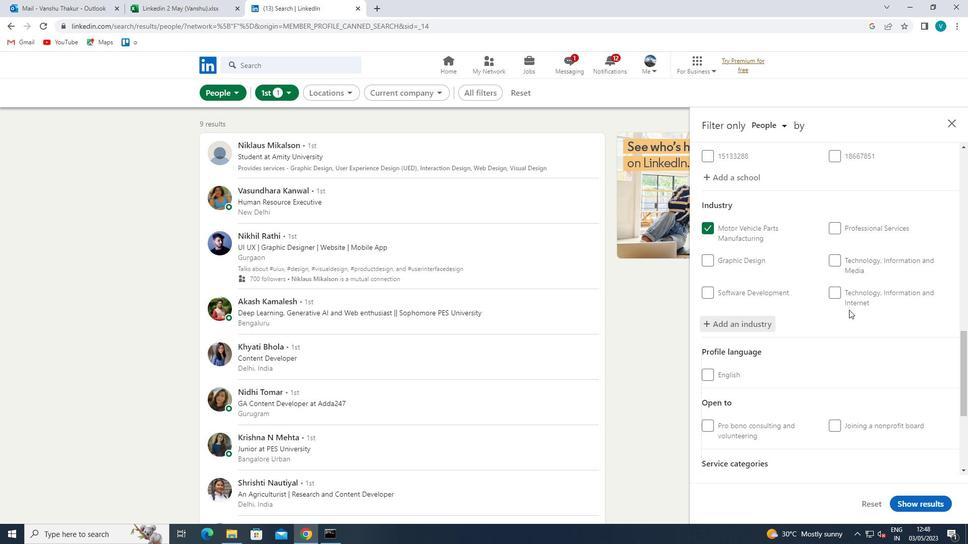 
Action: Mouse moved to (849, 313)
Screenshot: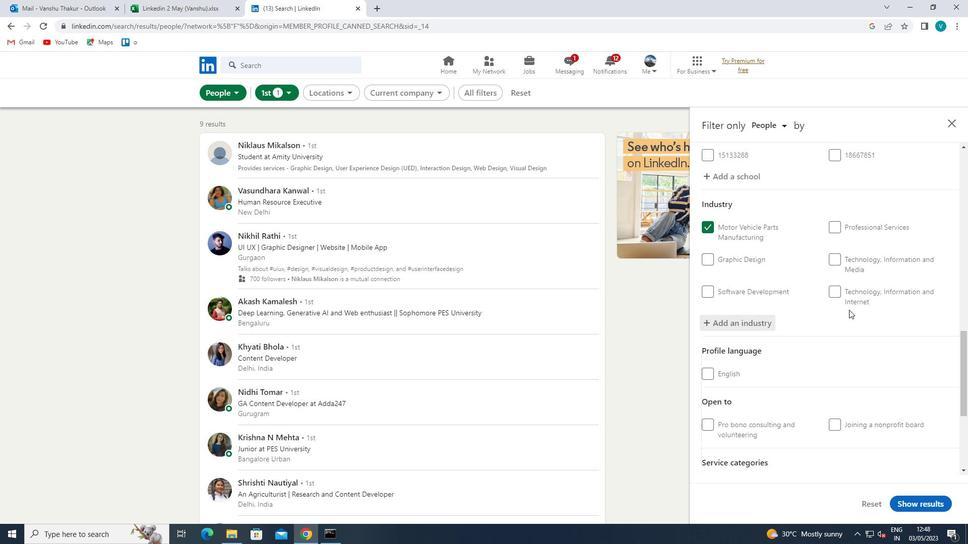 
Action: Mouse scrolled (849, 313) with delta (0, 0)
Screenshot: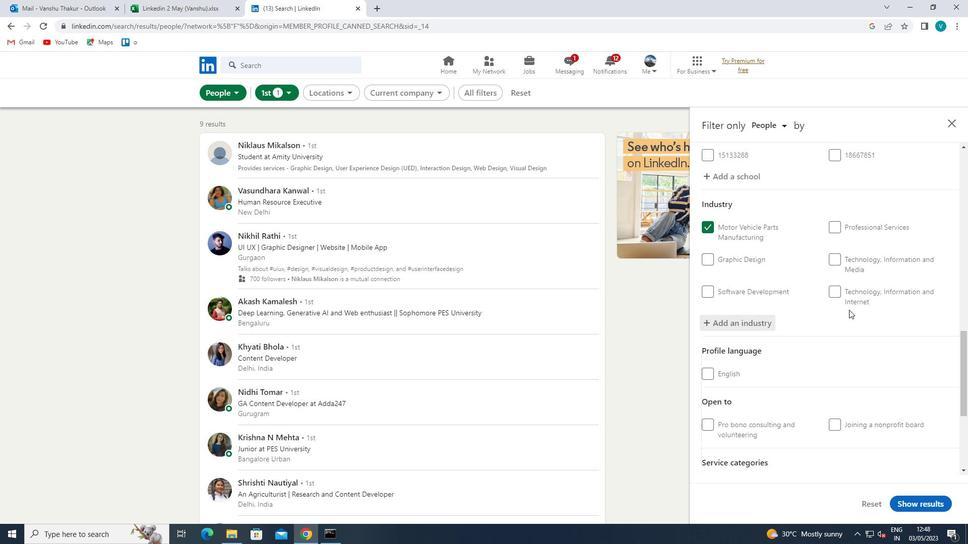 
Action: Mouse moved to (849, 315)
Screenshot: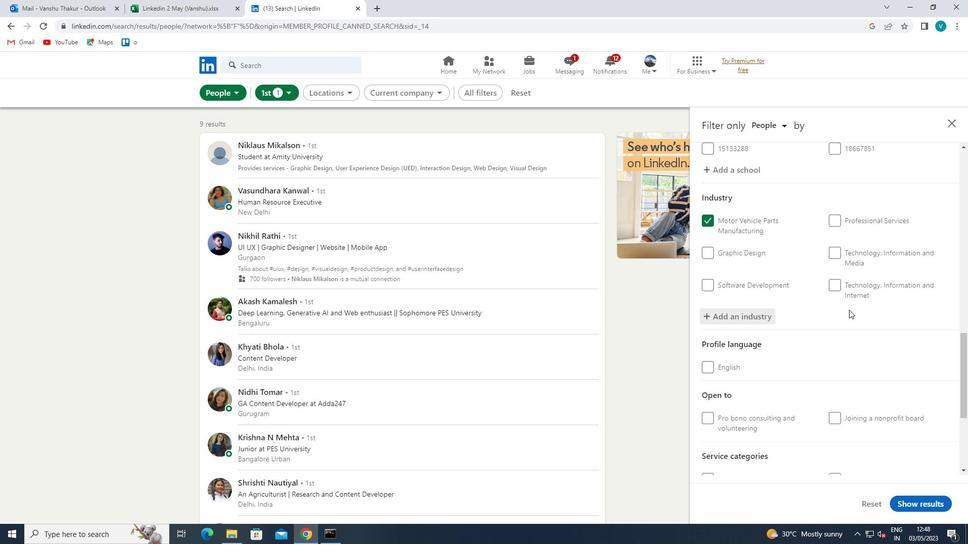 
Action: Mouse scrolled (849, 315) with delta (0, 0)
Screenshot: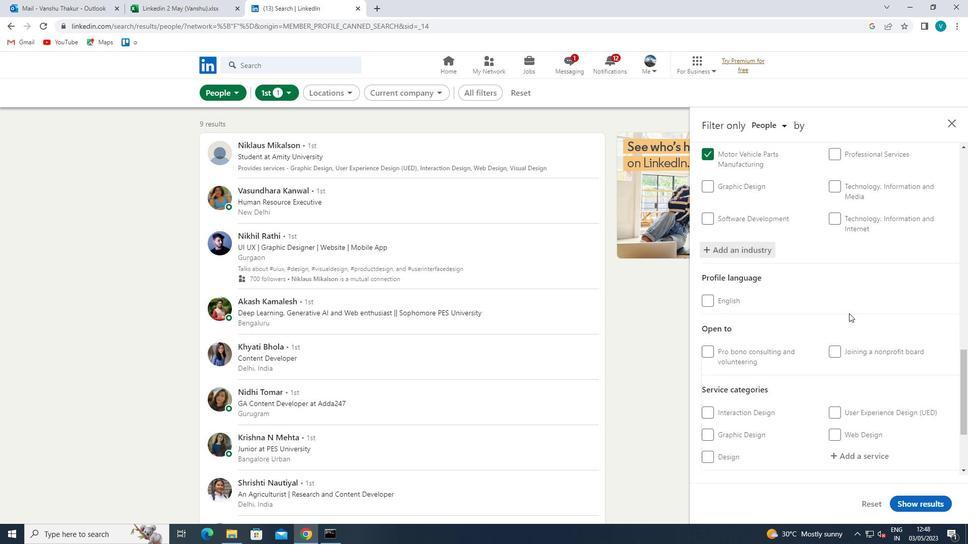 
Action: Mouse moved to (855, 333)
Screenshot: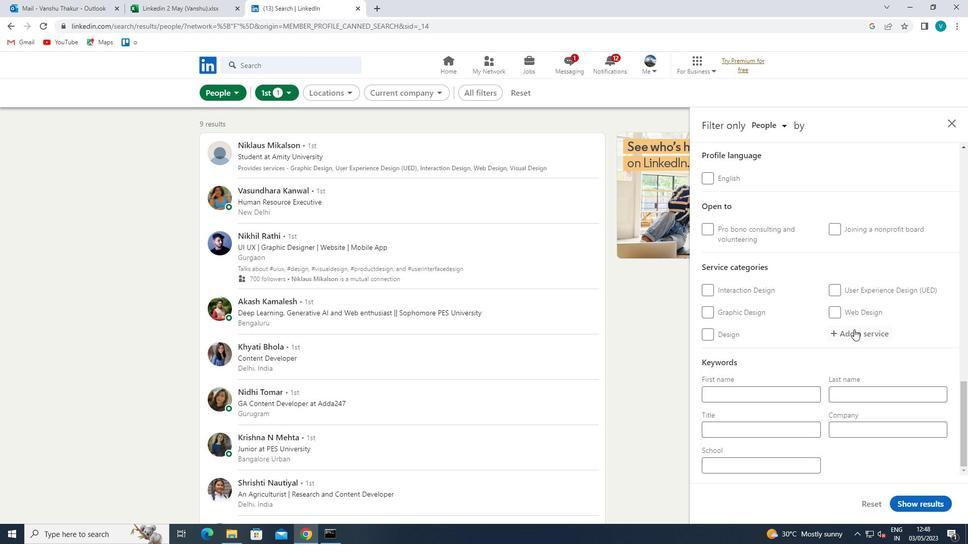 
Action: Mouse pressed left at (855, 333)
Screenshot: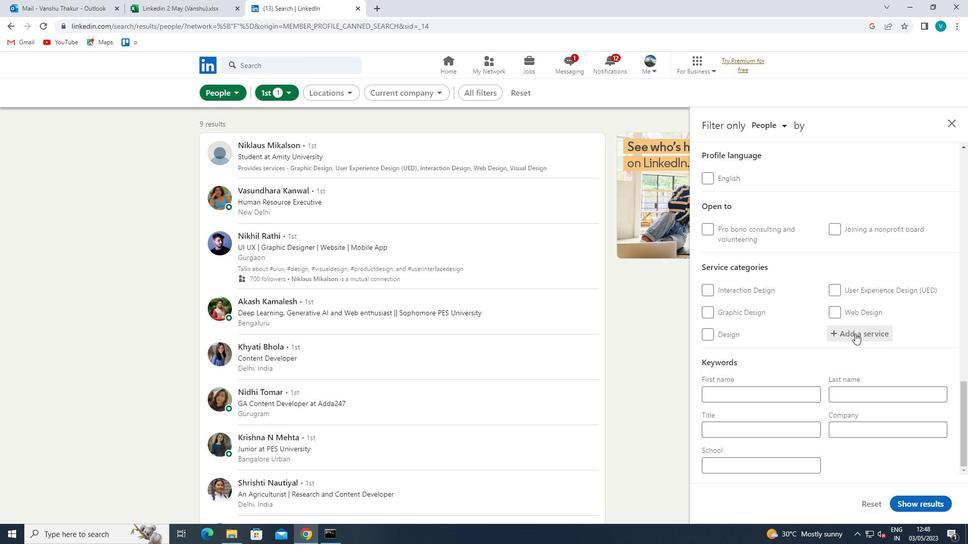 
Action: Key pressed <Key.shift>VIDEP<Key.backspace>O
Screenshot: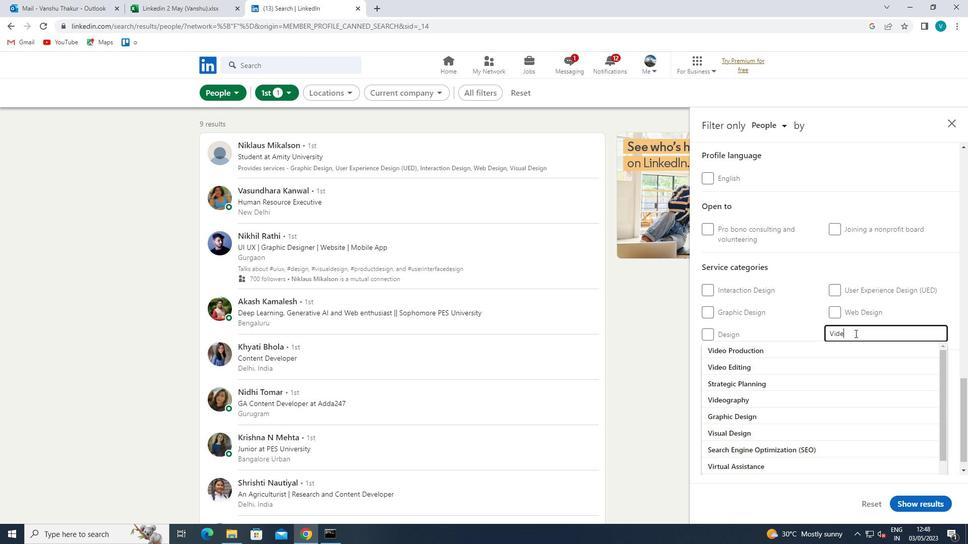 
Action: Mouse moved to (796, 379)
Screenshot: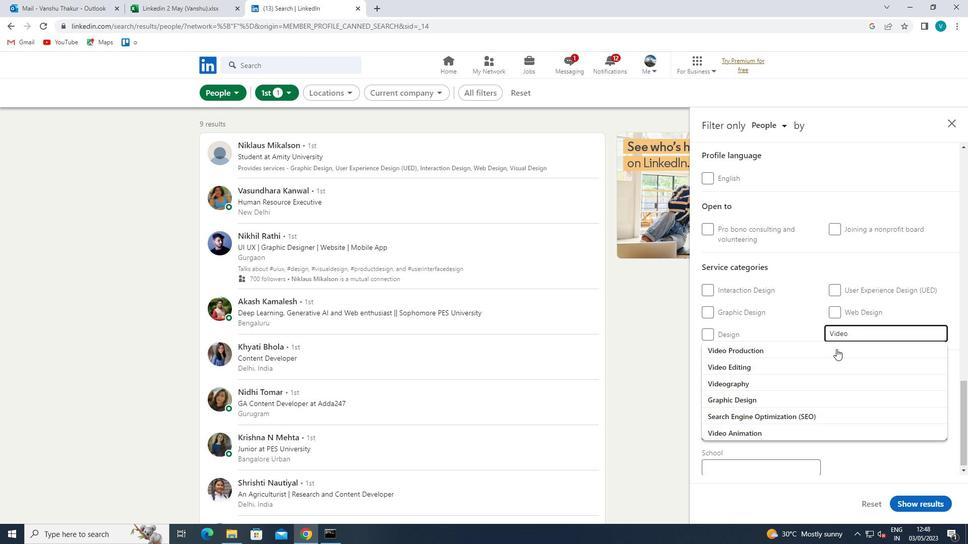 
Action: Mouse pressed left at (796, 379)
Screenshot: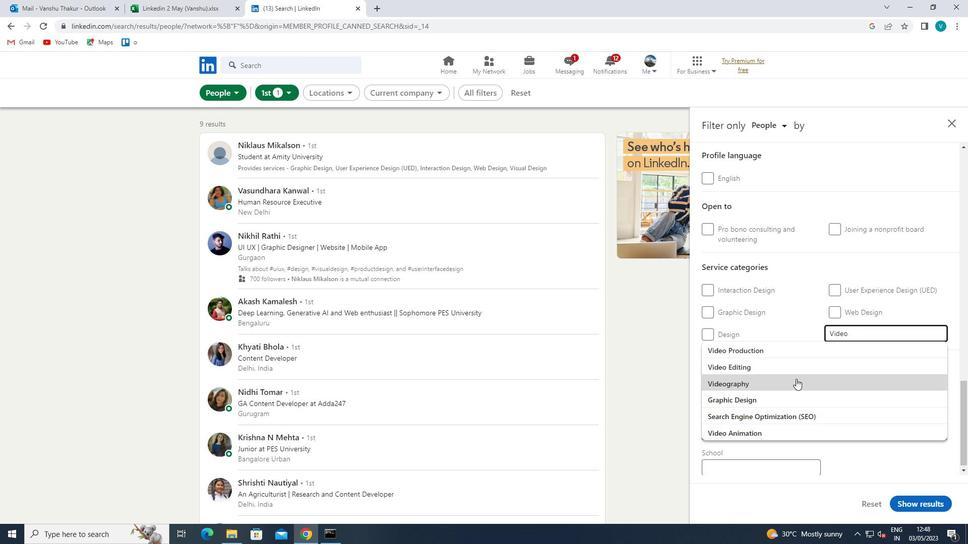 
Action: Mouse scrolled (796, 378) with delta (0, 0)
Screenshot: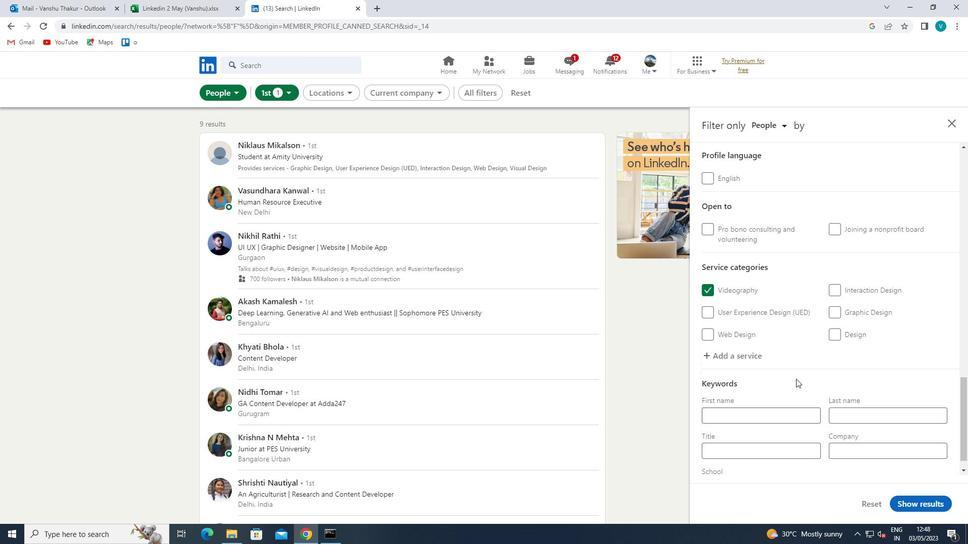
Action: Mouse scrolled (796, 378) with delta (0, 0)
Screenshot: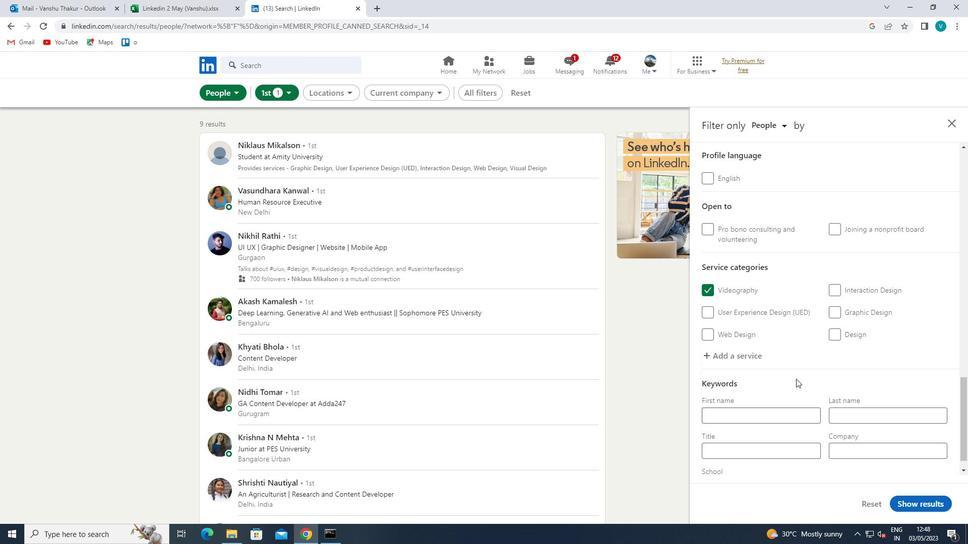 
Action: Mouse moved to (796, 379)
Screenshot: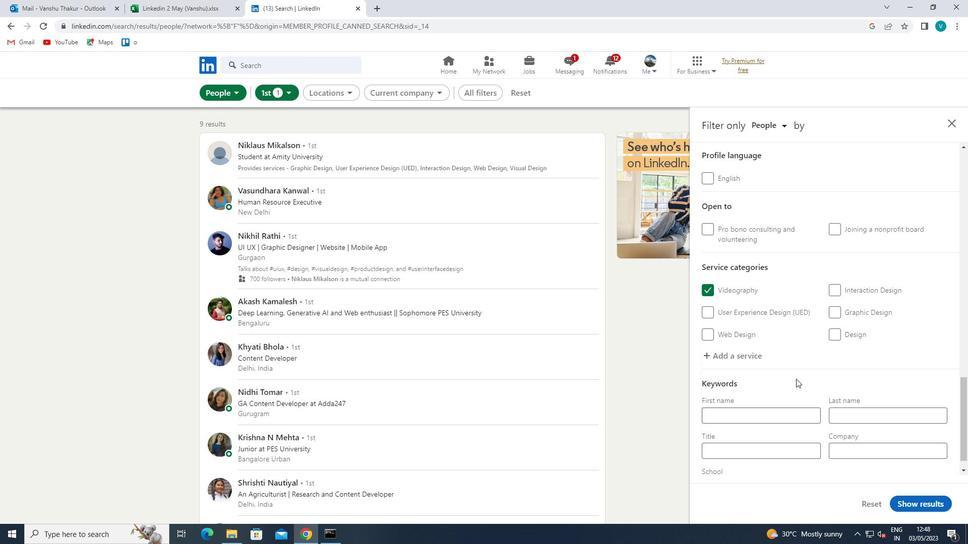 
Action: Mouse scrolled (796, 379) with delta (0, 0)
Screenshot: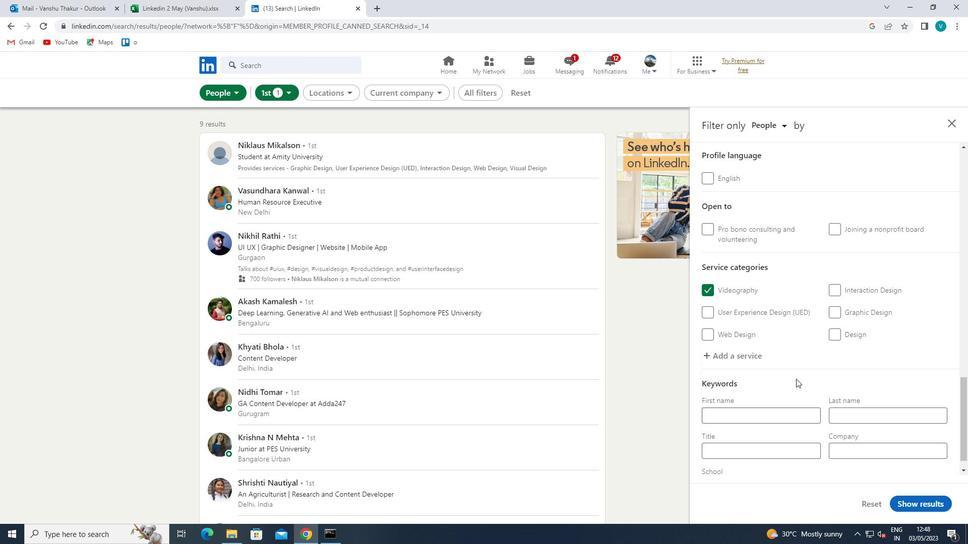 
Action: Mouse moved to (796, 379)
Screenshot: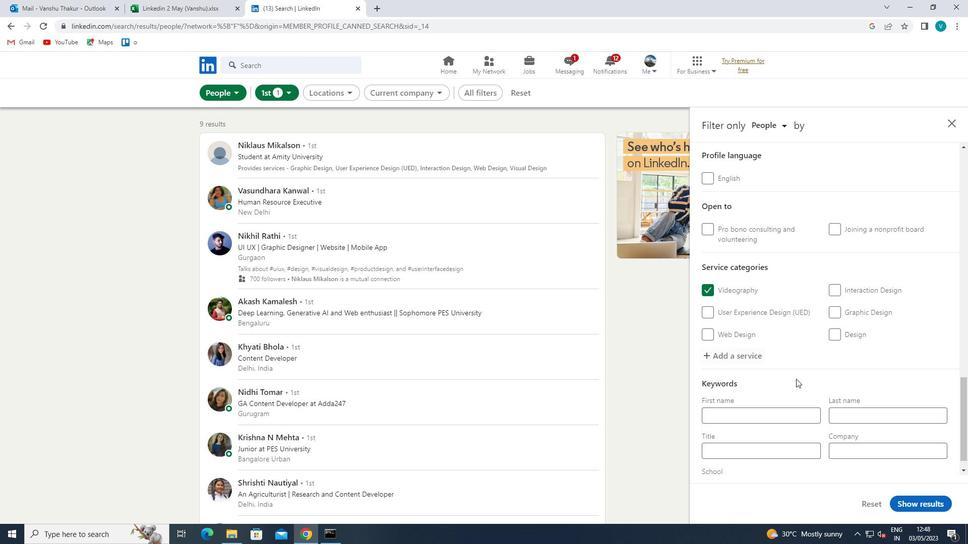 
Action: Mouse scrolled (796, 379) with delta (0, 0)
Screenshot: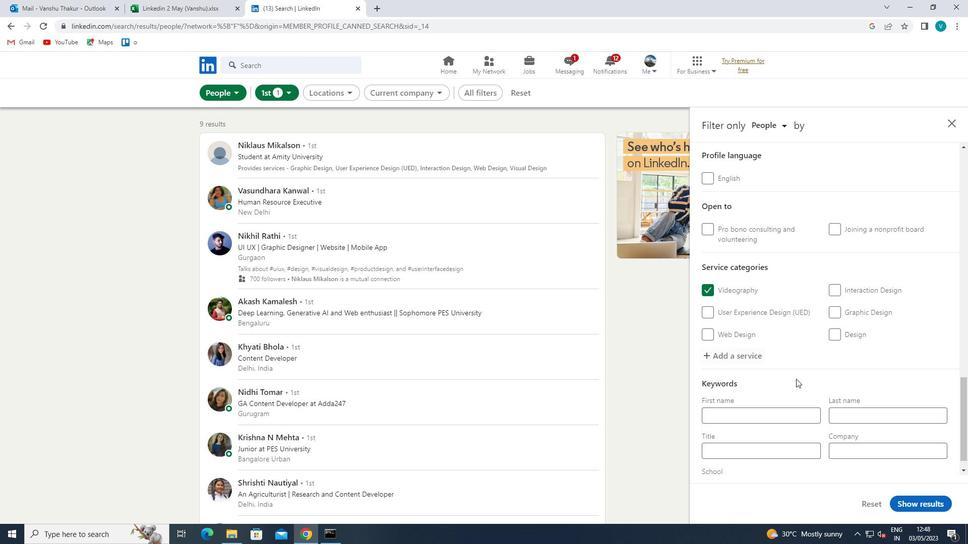 
Action: Mouse moved to (784, 424)
Screenshot: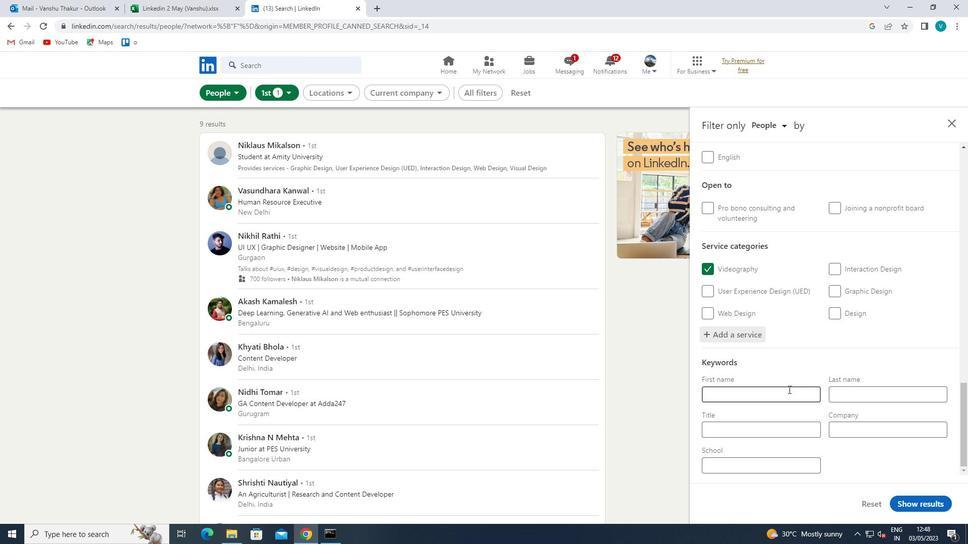 
Action: Mouse pressed left at (784, 424)
Screenshot: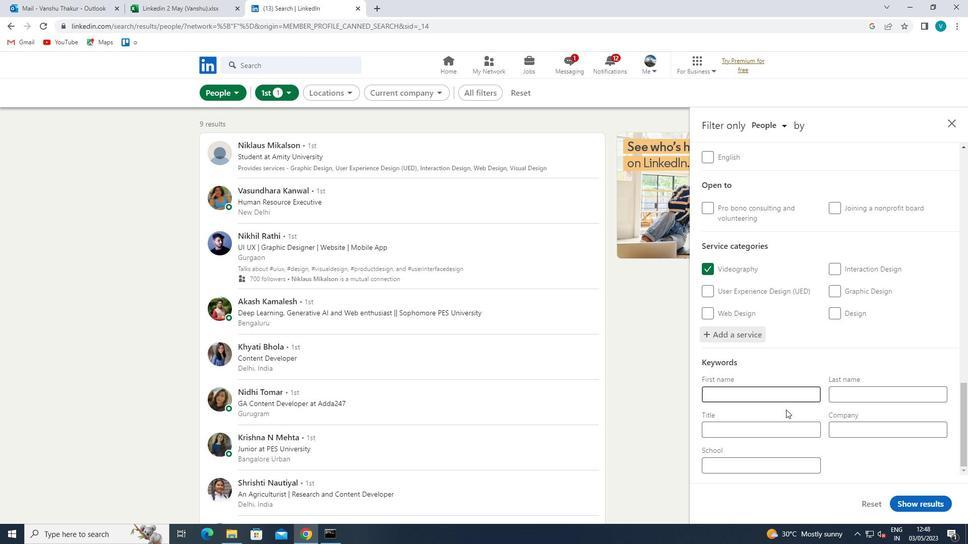 
Action: Key pressed <Key.shift>MECHANIC<Key.space>
Screenshot: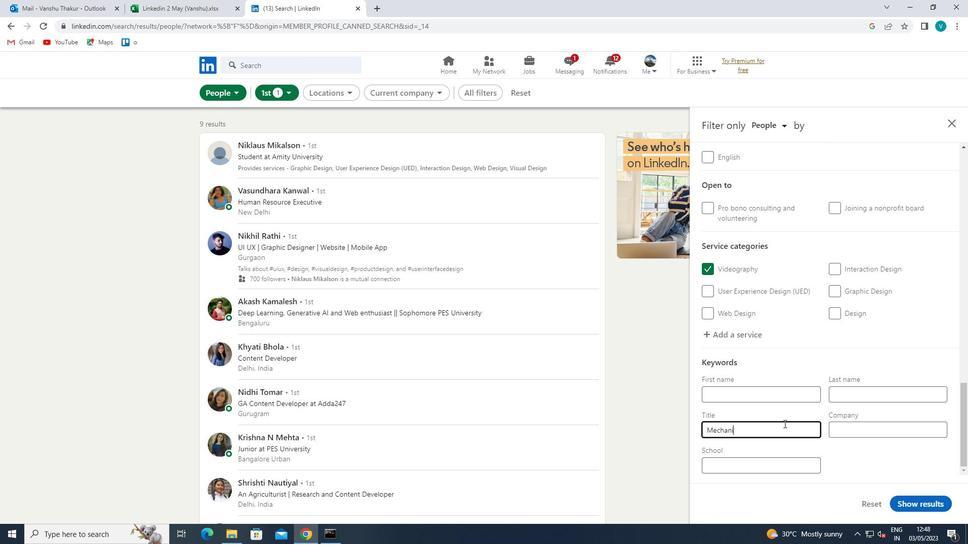 
Action: Mouse moved to (910, 501)
Screenshot: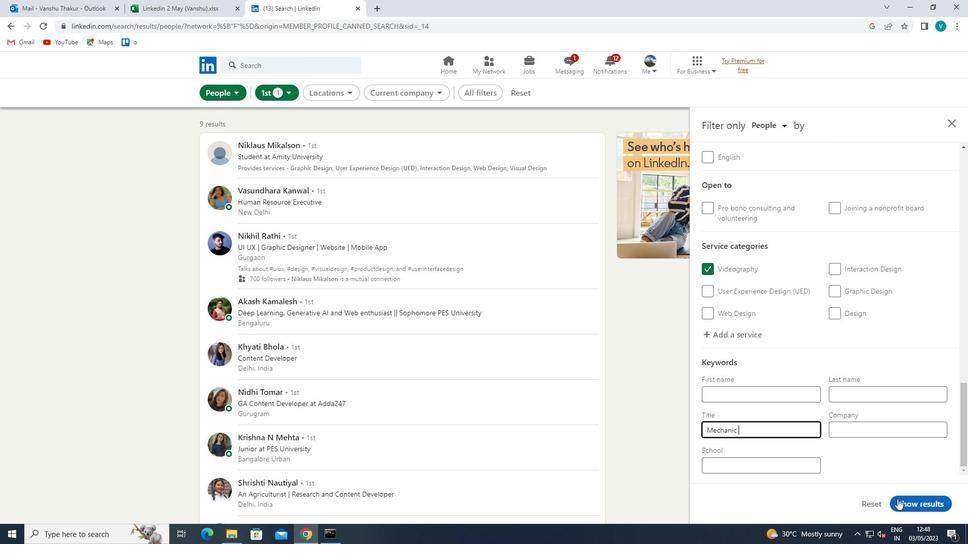 
Action: Mouse pressed left at (910, 501)
Screenshot: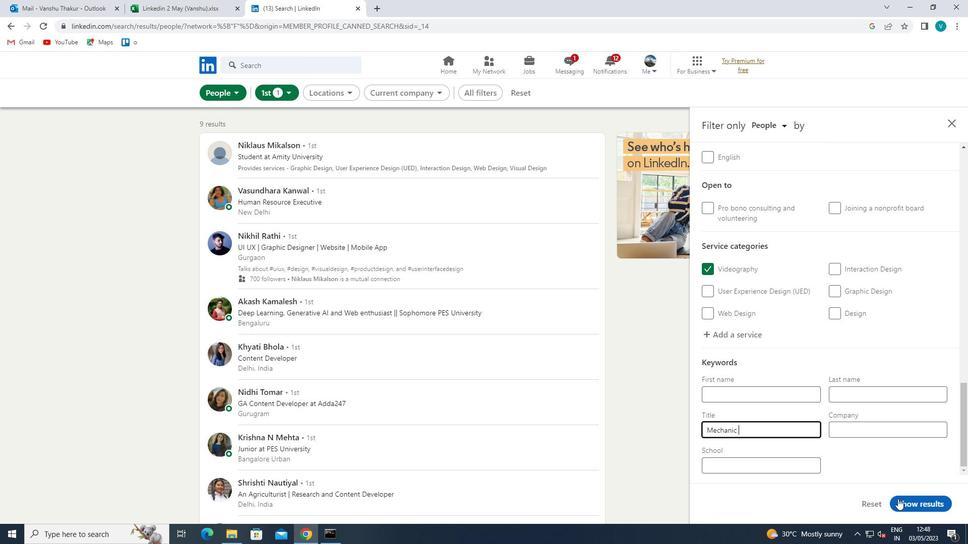
Action: Mouse moved to (912, 500)
Screenshot: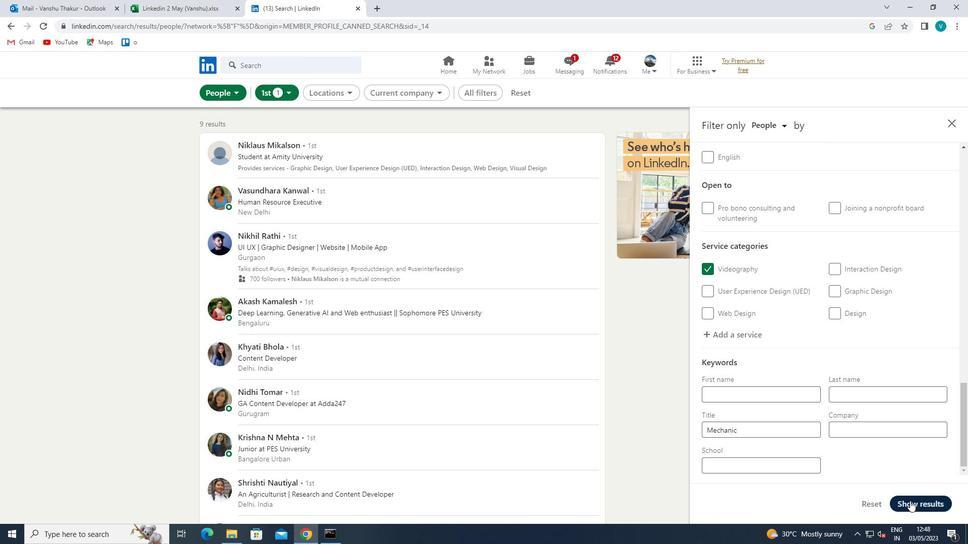 
